 Task: Look for space in Robertsganj, India from 3rd August, 2023 to 17th August, 2023 for 3 adults, 1 child in price range Rs.3000 to Rs.15000. Place can be entire place with 3 bedrooms having 4 beds and 2 bathrooms. Property type can be house, flat, guest house. Amenities needed are: wifi. Booking option can be shelf check-in. Required host language is English.
Action: Mouse moved to (447, 63)
Screenshot: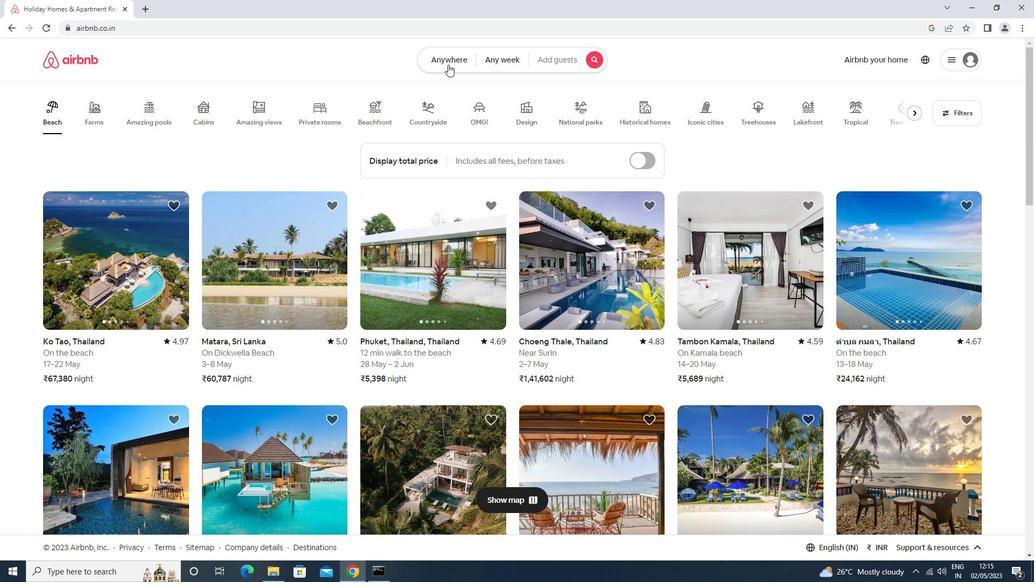 
Action: Mouse pressed left at (447, 63)
Screenshot: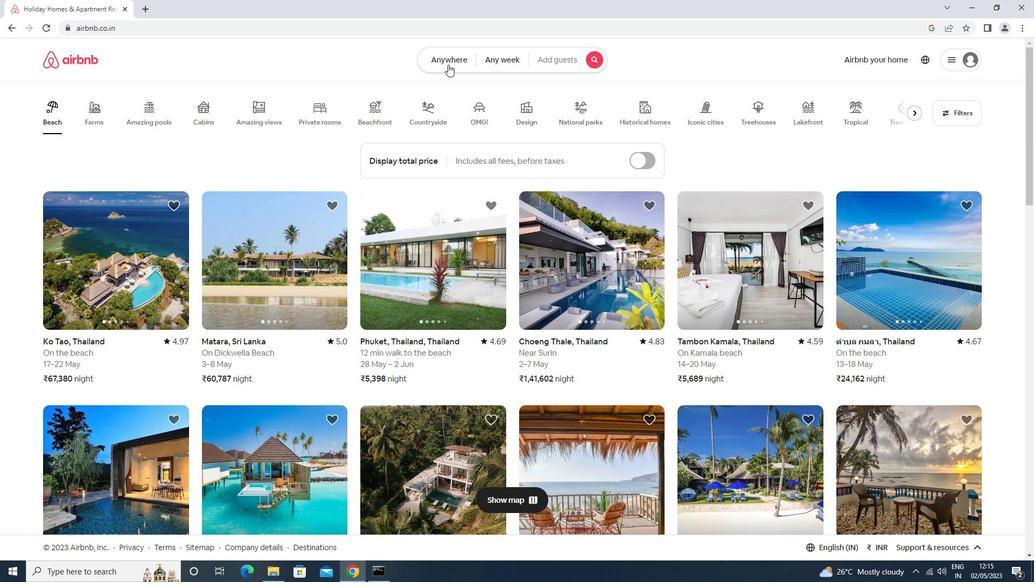 
Action: Mouse moved to (412, 100)
Screenshot: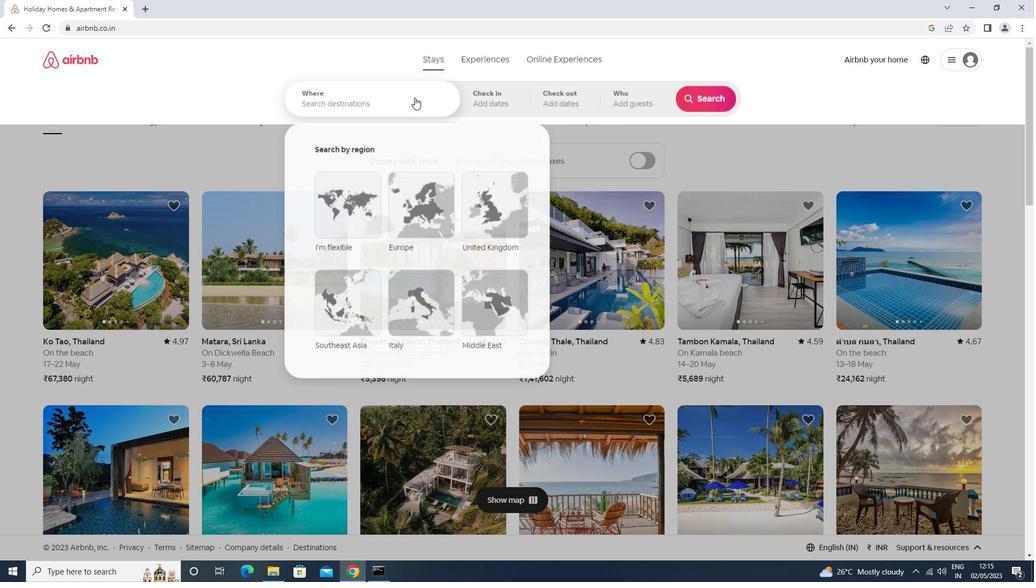 
Action: Mouse pressed left at (412, 100)
Screenshot: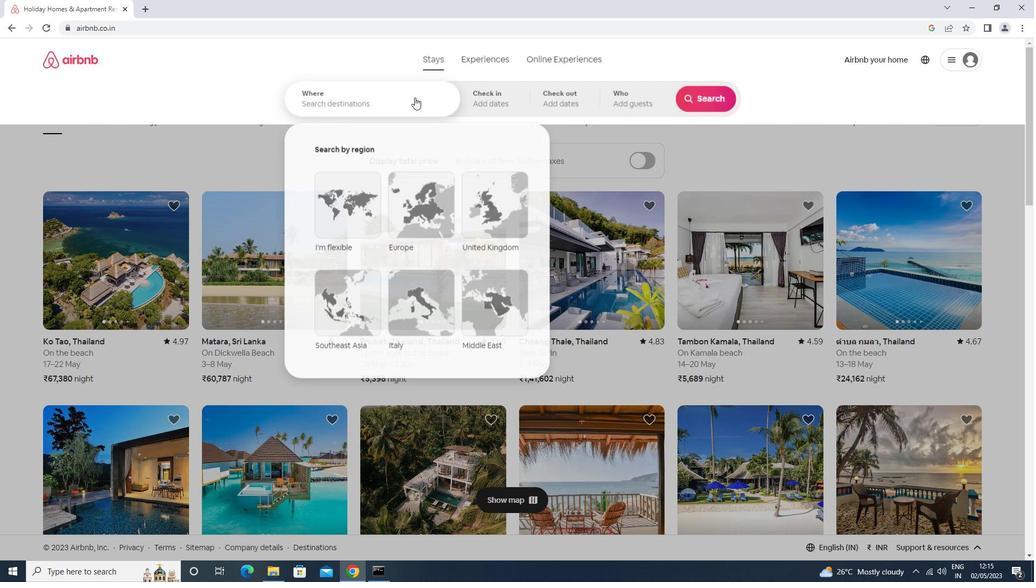 
Action: Key pressed r<Key.caps_lock>obertsganj<Key.enter>
Screenshot: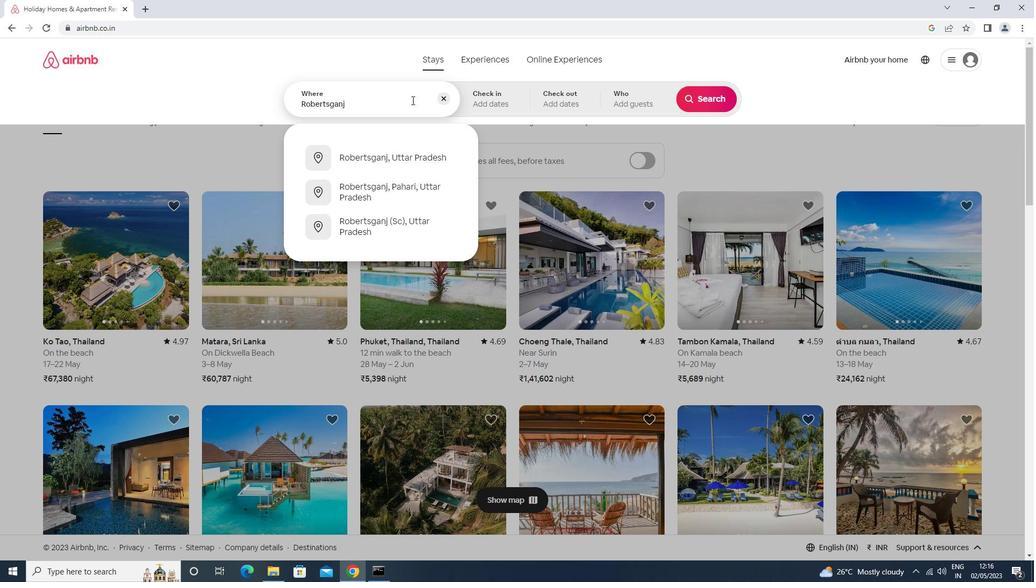 
Action: Mouse moved to (697, 186)
Screenshot: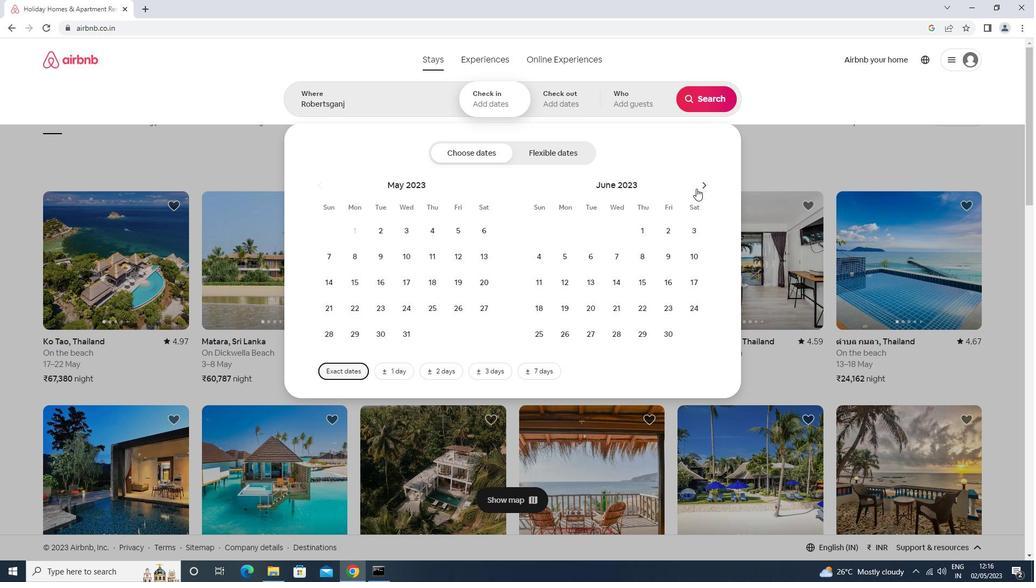 
Action: Mouse pressed left at (697, 186)
Screenshot: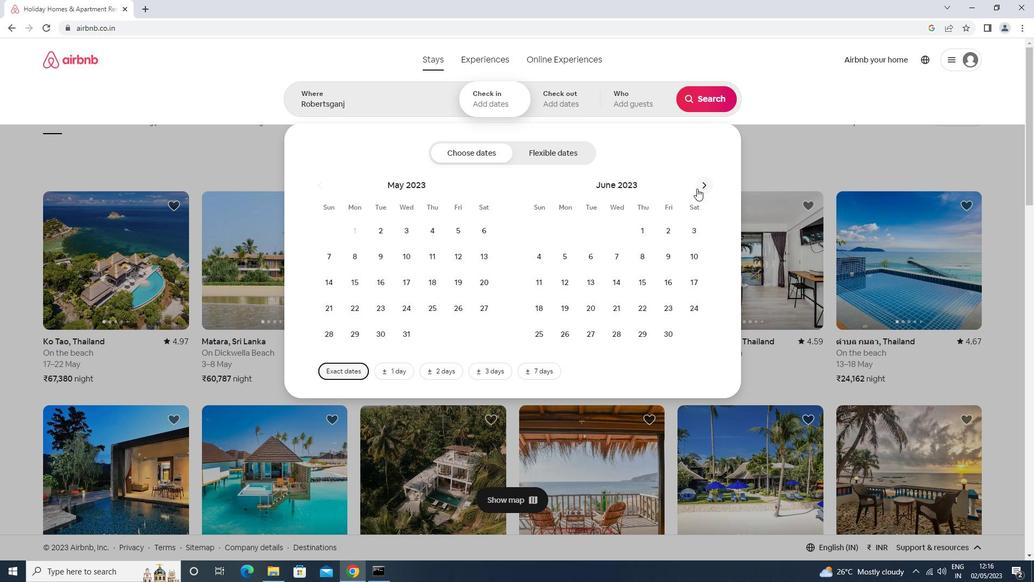 
Action: Mouse moved to (698, 186)
Screenshot: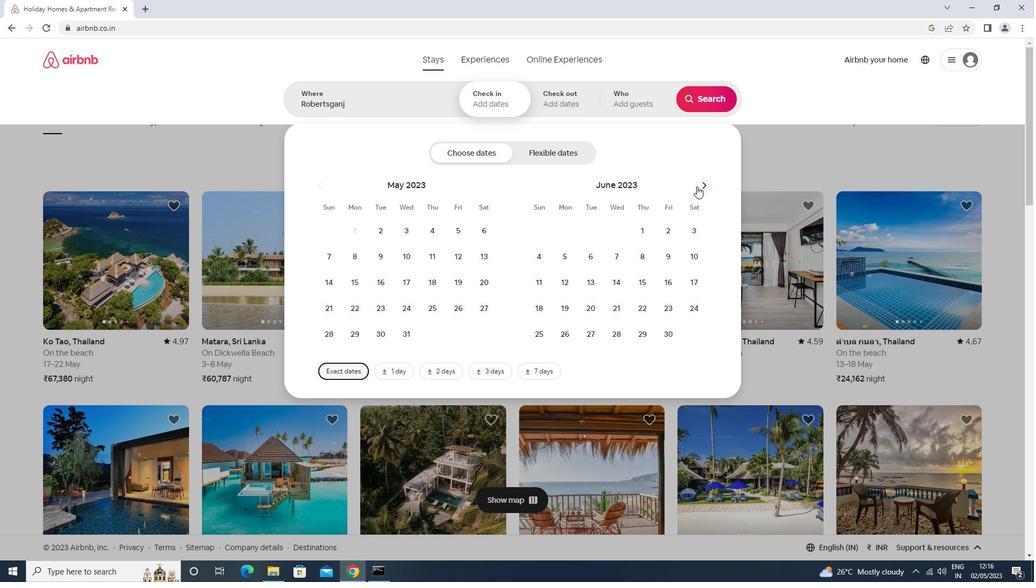 
Action: Mouse pressed left at (698, 186)
Screenshot: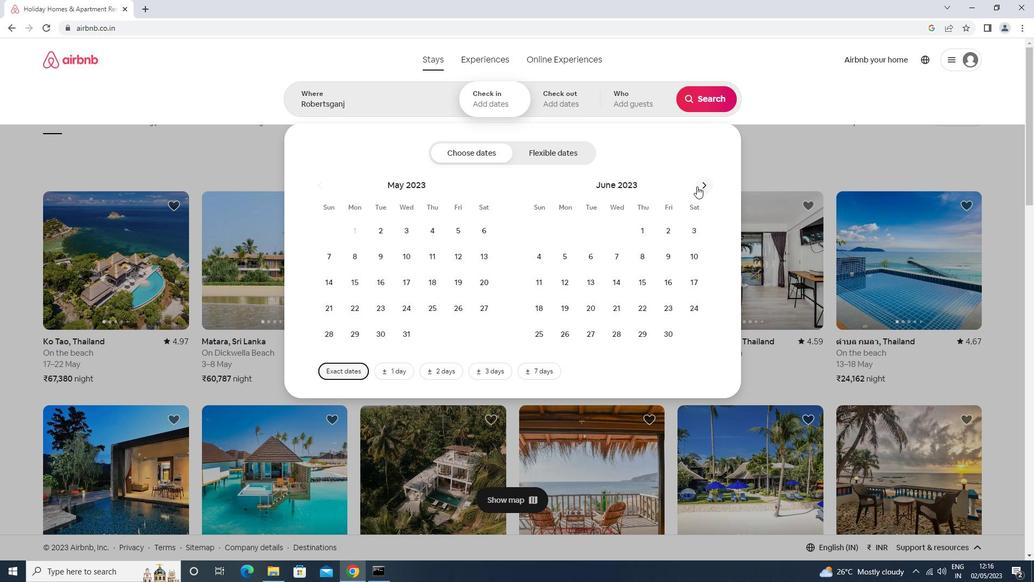 
Action: Mouse moved to (645, 224)
Screenshot: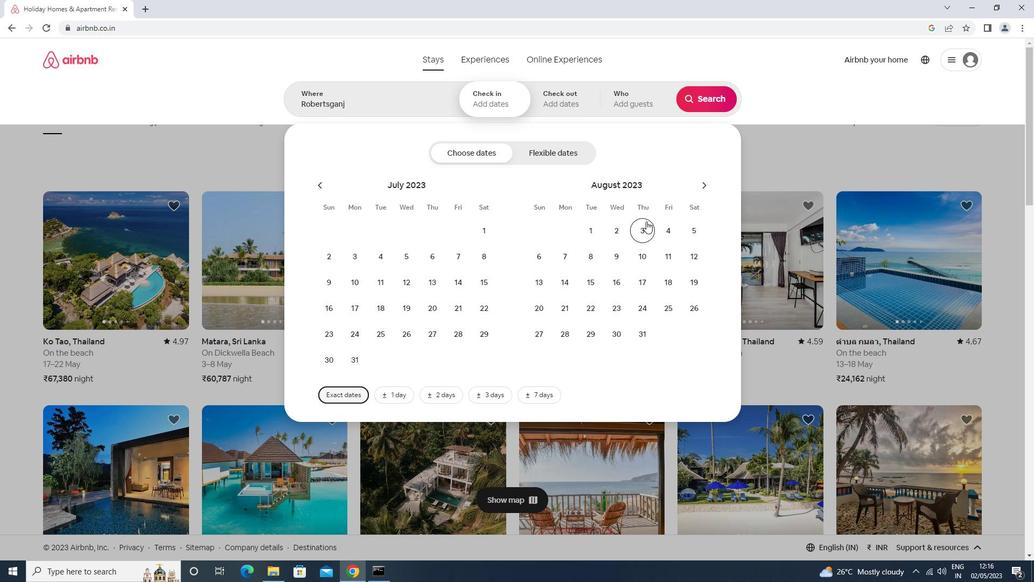 
Action: Mouse pressed left at (645, 224)
Screenshot: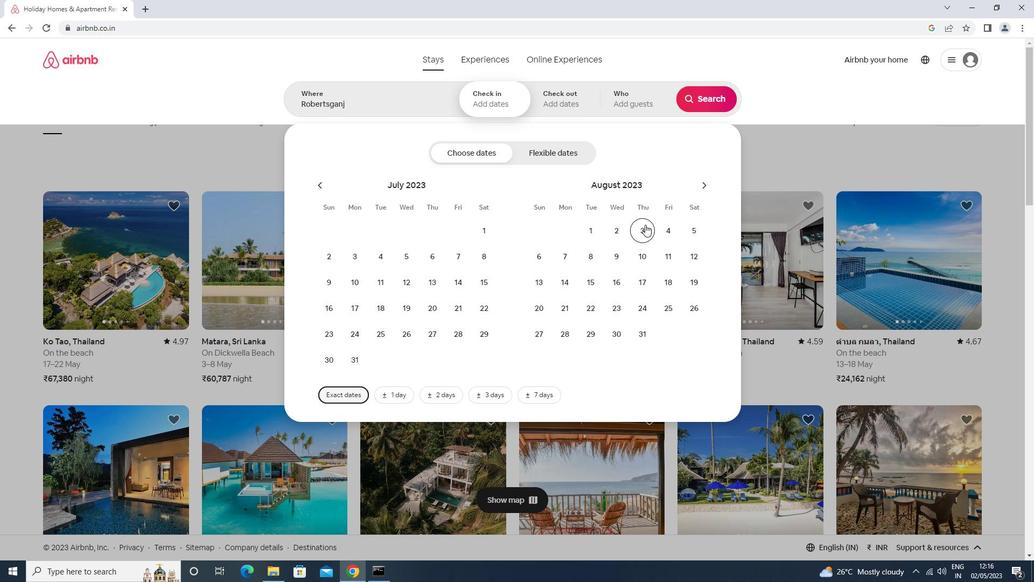 
Action: Mouse moved to (640, 278)
Screenshot: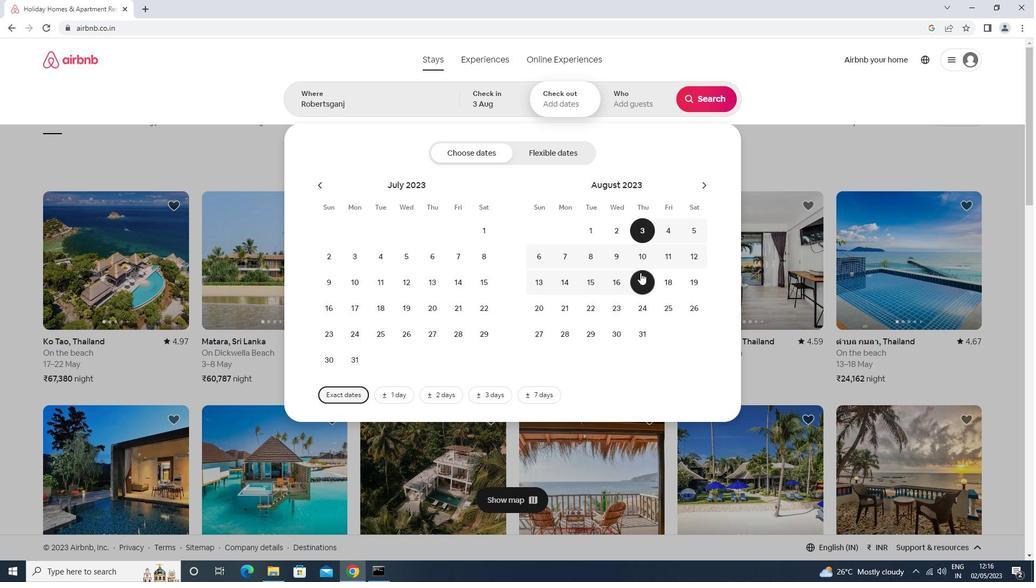 
Action: Mouse pressed left at (640, 278)
Screenshot: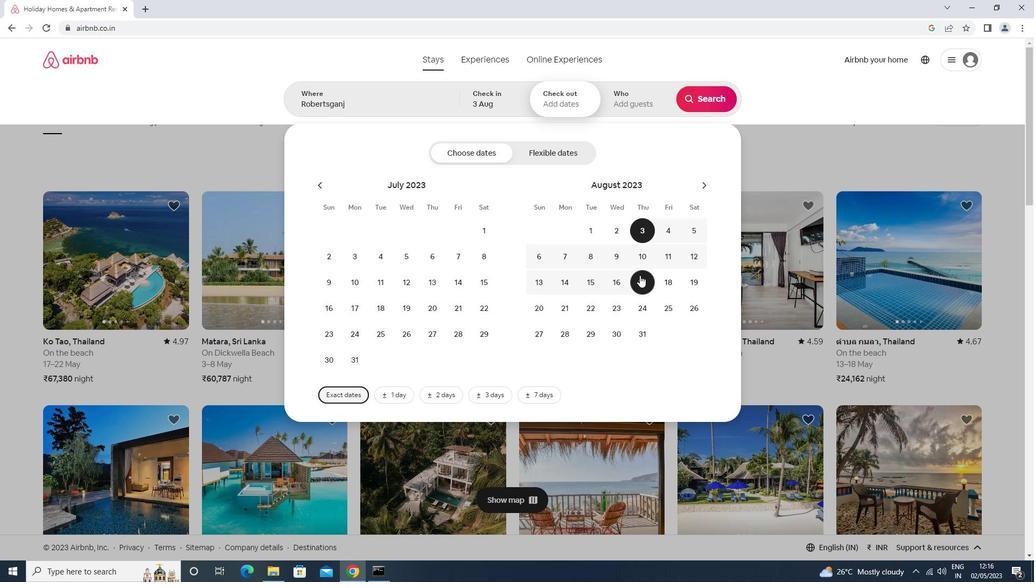 
Action: Mouse moved to (619, 104)
Screenshot: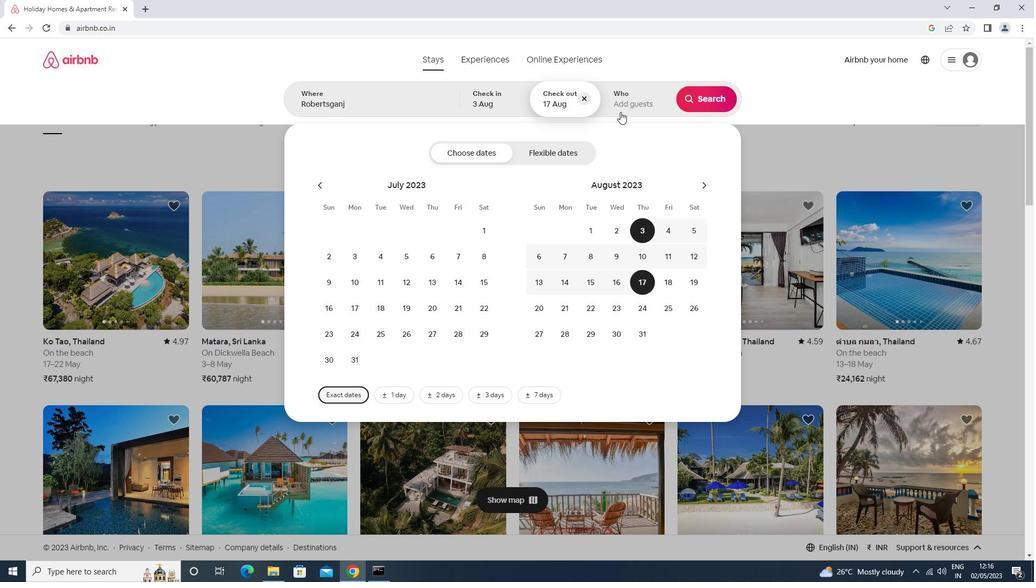 
Action: Mouse pressed left at (619, 104)
Screenshot: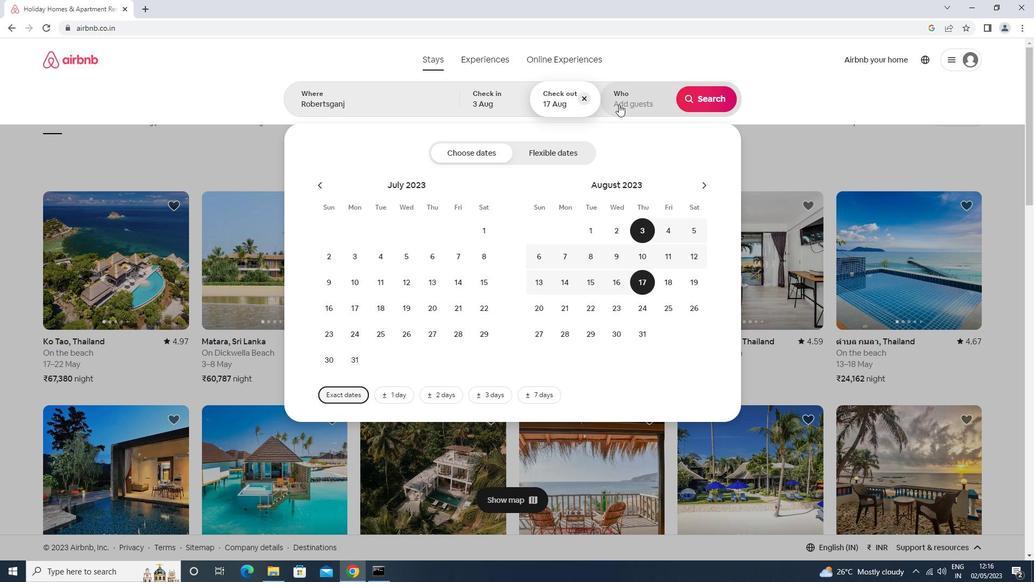 
Action: Mouse moved to (714, 160)
Screenshot: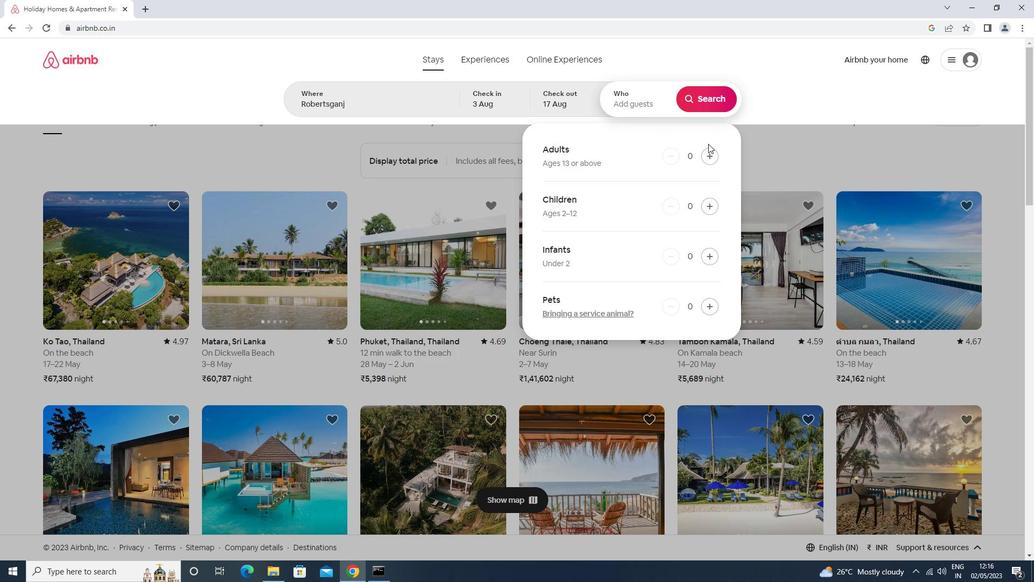 
Action: Mouse pressed left at (714, 160)
Screenshot: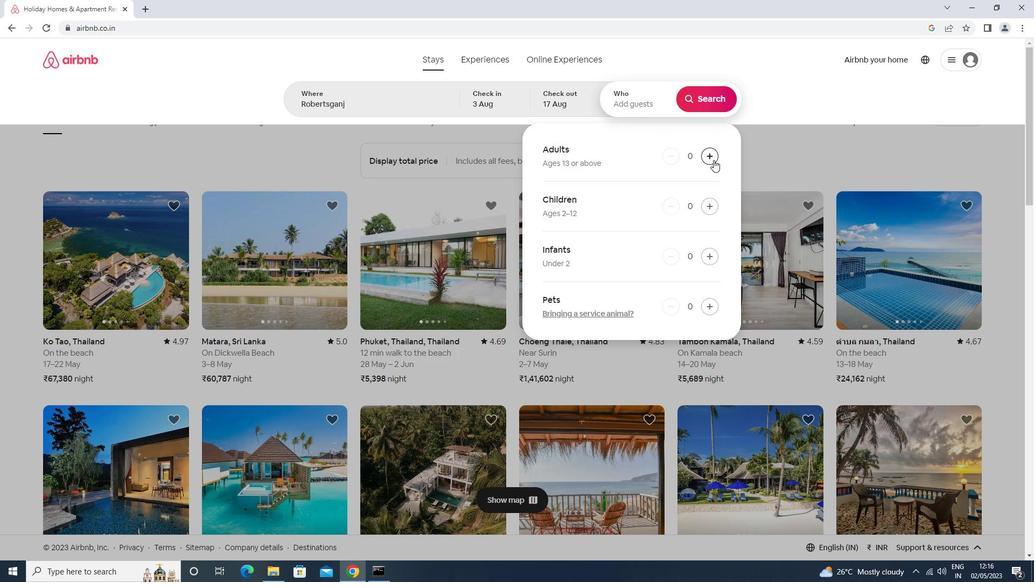 
Action: Mouse pressed left at (714, 160)
Screenshot: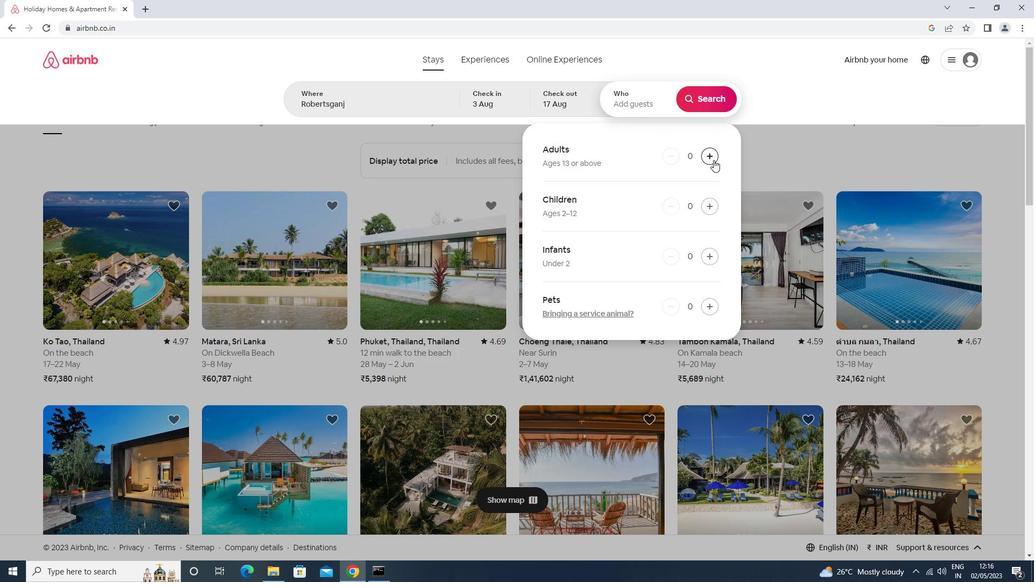 
Action: Mouse pressed left at (714, 160)
Screenshot: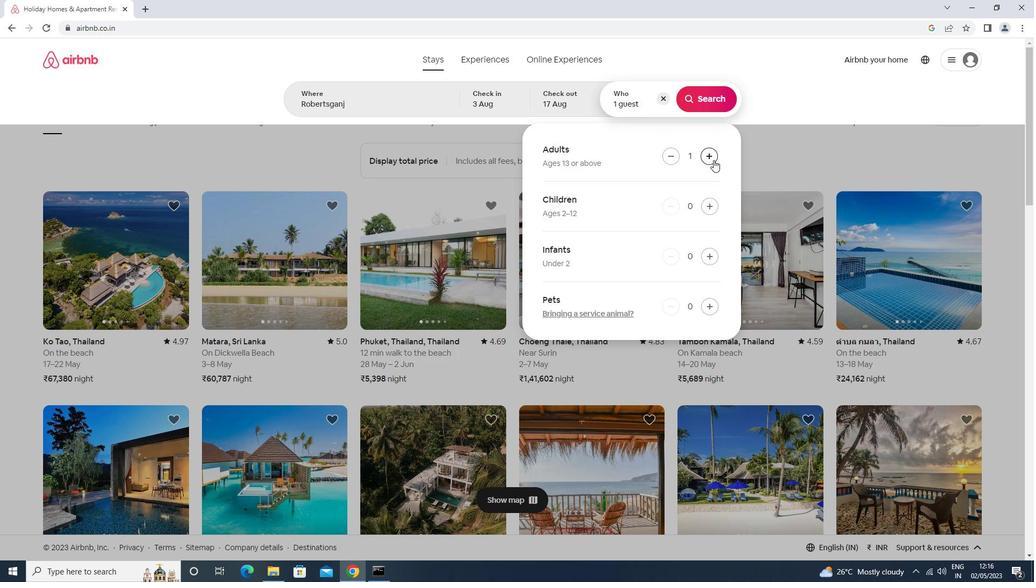 
Action: Mouse moved to (711, 204)
Screenshot: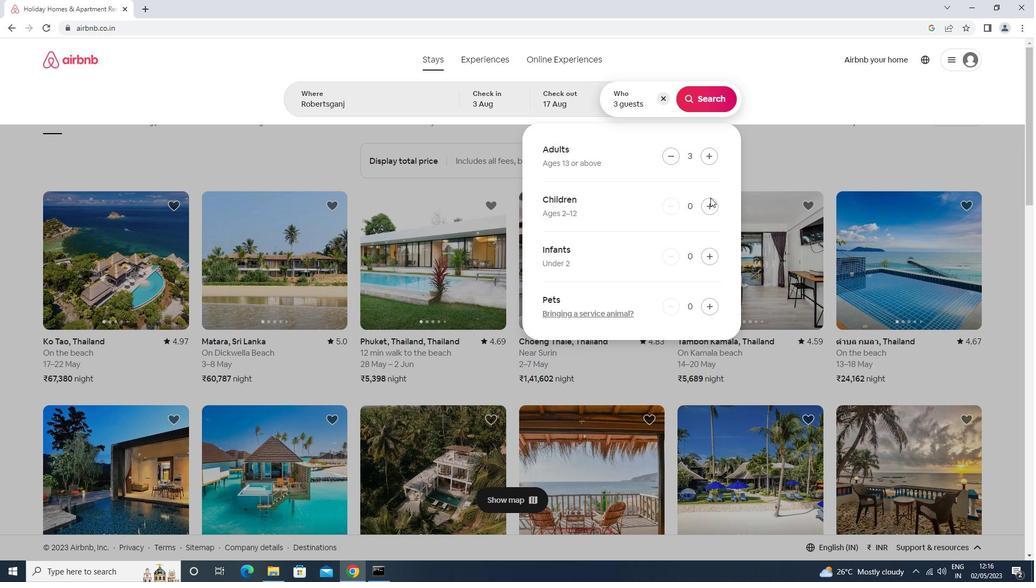 
Action: Mouse pressed left at (711, 204)
Screenshot: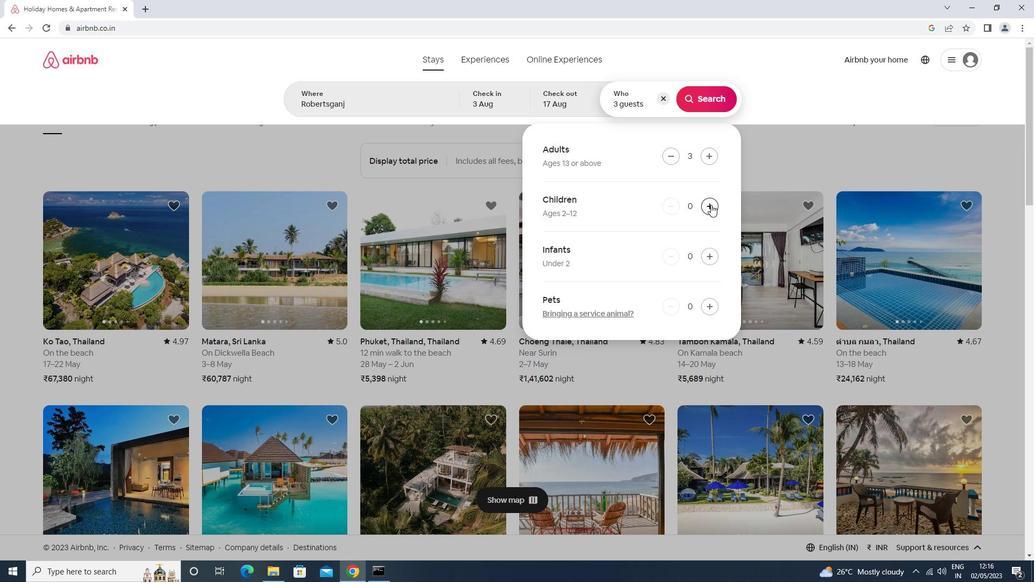 
Action: Mouse moved to (700, 99)
Screenshot: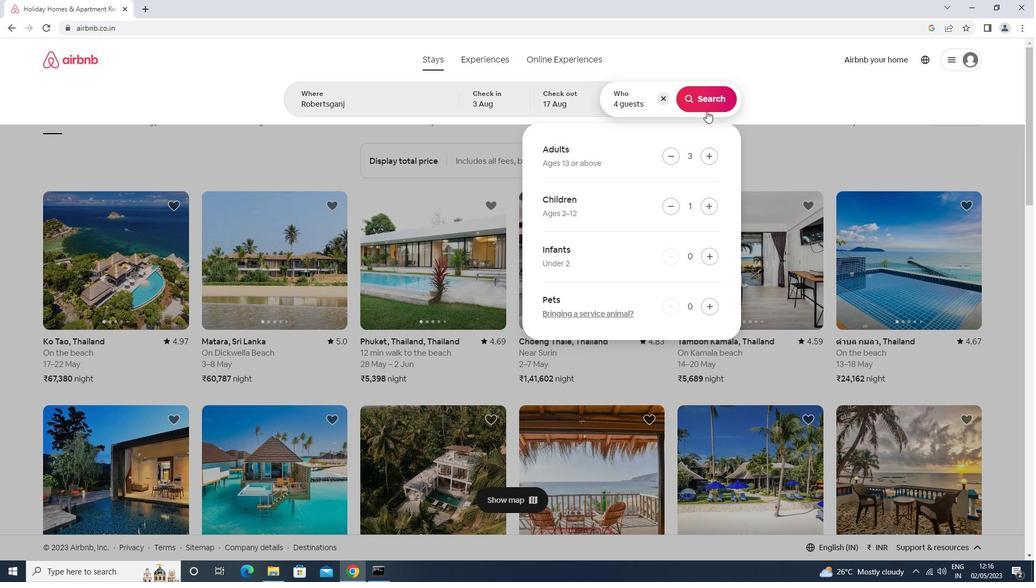 
Action: Mouse pressed left at (700, 99)
Screenshot: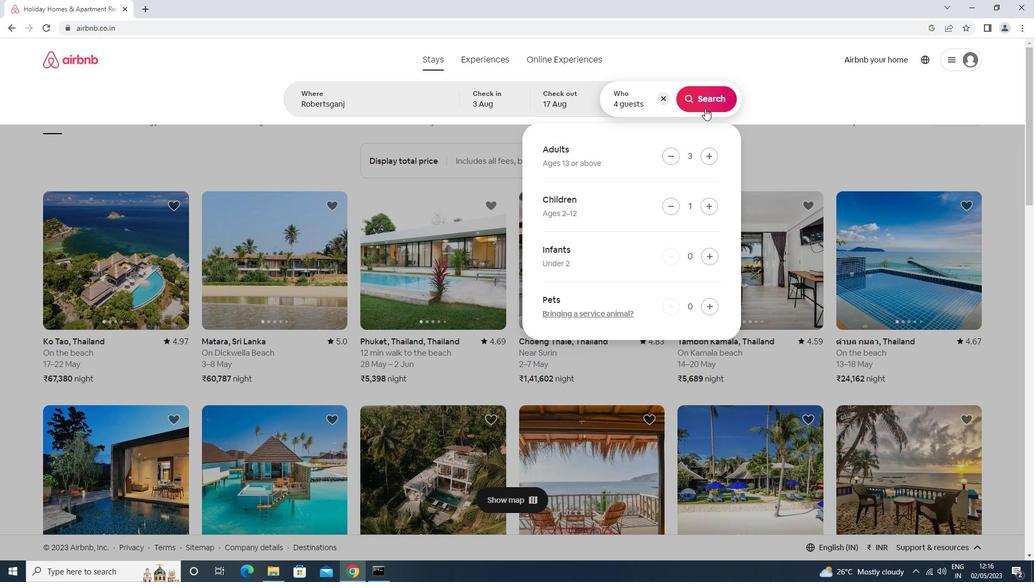 
Action: Mouse moved to (981, 105)
Screenshot: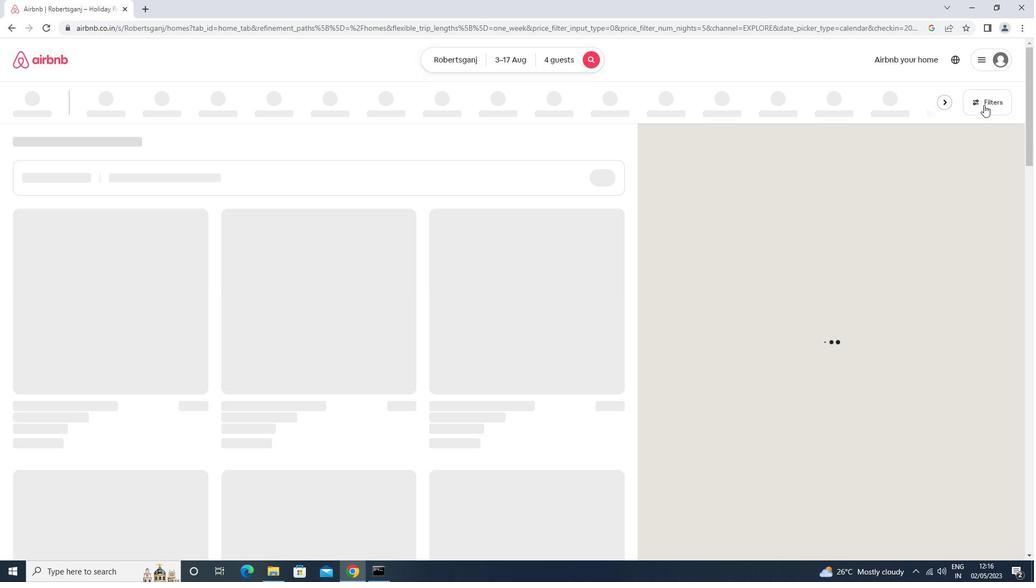 
Action: Mouse pressed left at (981, 105)
Screenshot: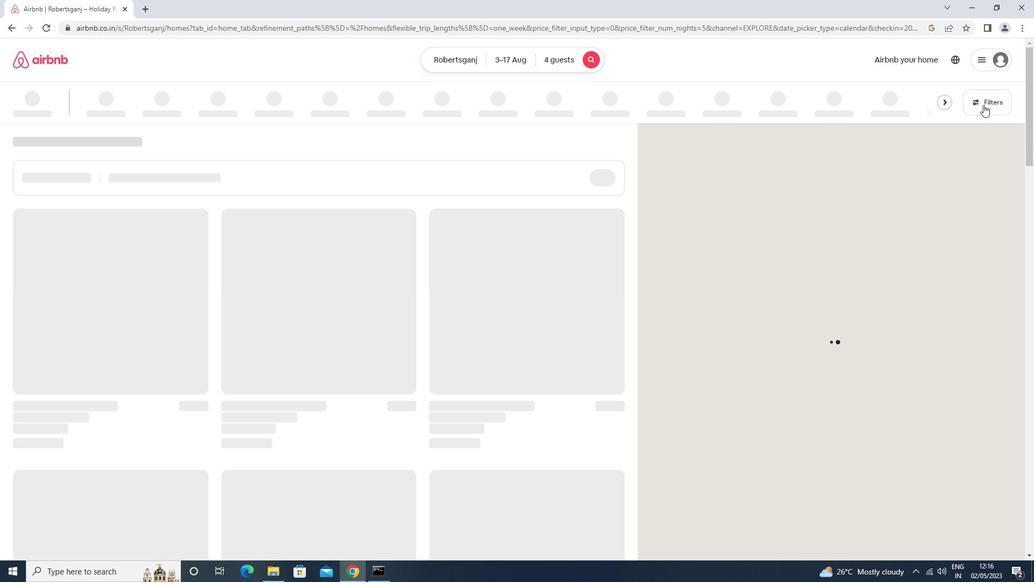 
Action: Mouse moved to (376, 231)
Screenshot: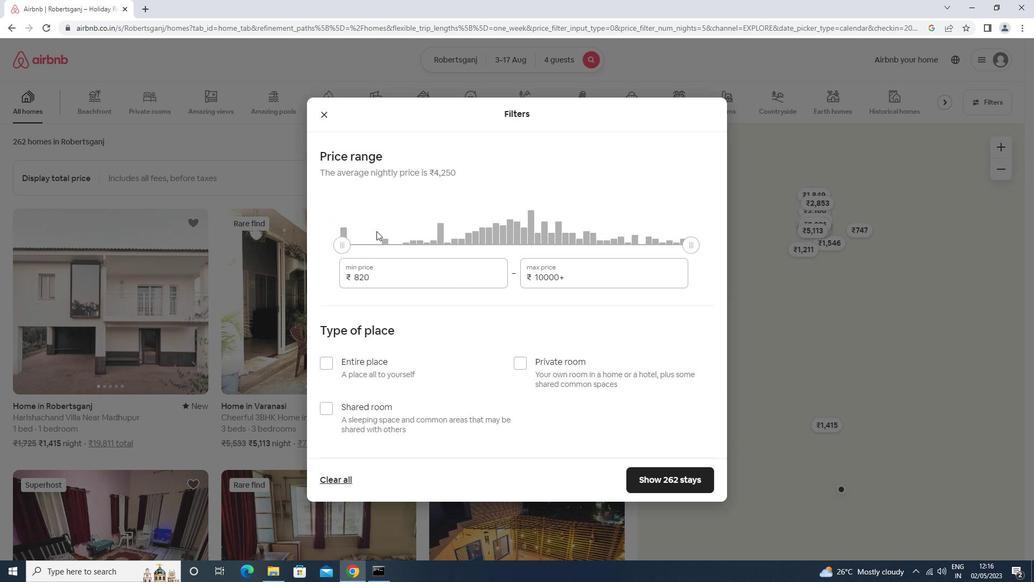 
Action: Mouse pressed left at (376, 231)
Screenshot: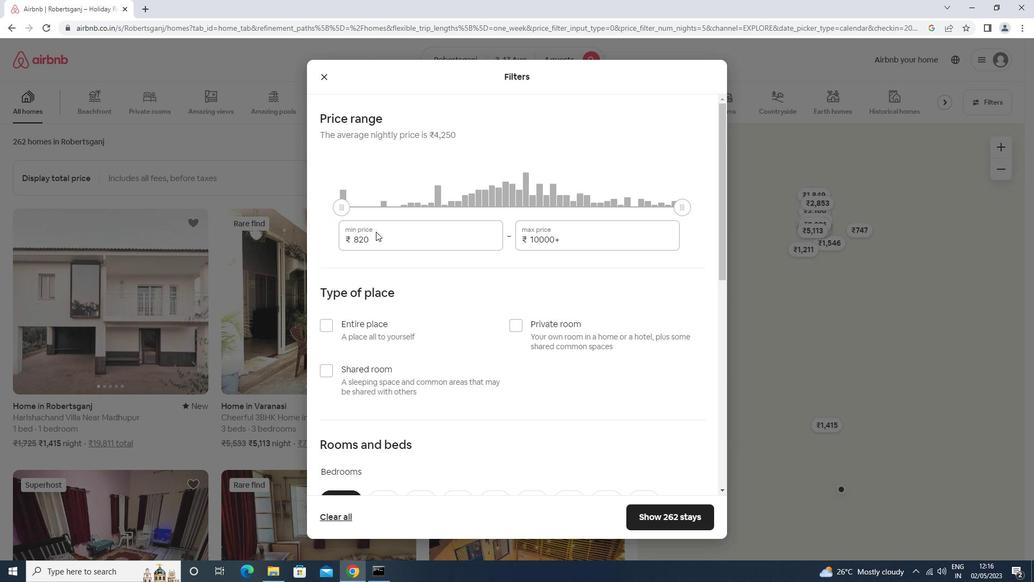 
Action: Key pressed <Key.backspace><Key.backspace><Key.backspace><Key.backspace><Key.backspace><Key.backspace><Key.backspace><Key.backspace><Key.backspace><Key.backspace><Key.backspace><Key.backspace><Key.backspace><Key.backspace><Key.backspace><Key.backspace><Key.backspace><Key.backspace><Key.backspace><Key.backspace>3000<Key.tab>15000
Screenshot: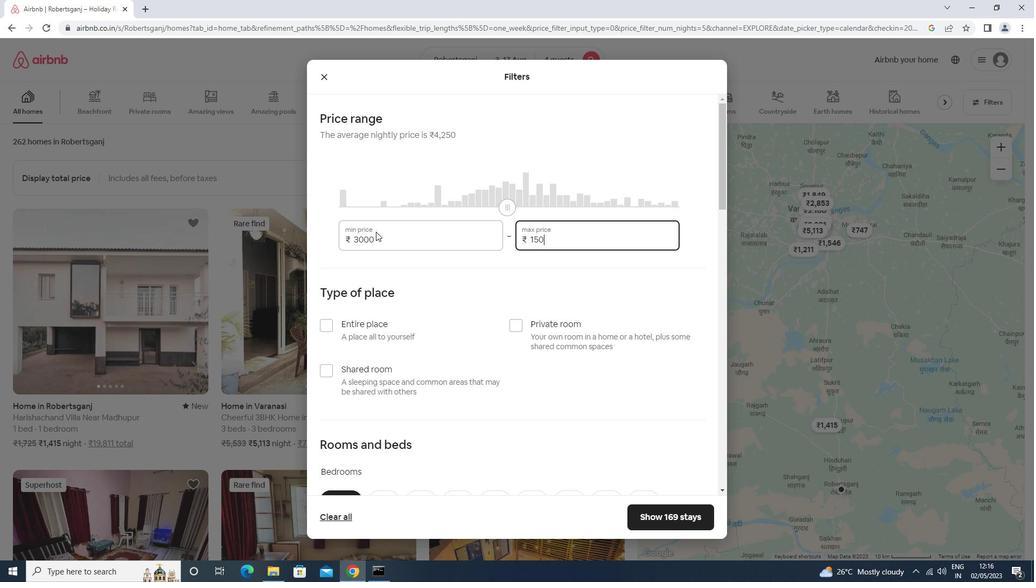 
Action: Mouse moved to (361, 240)
Screenshot: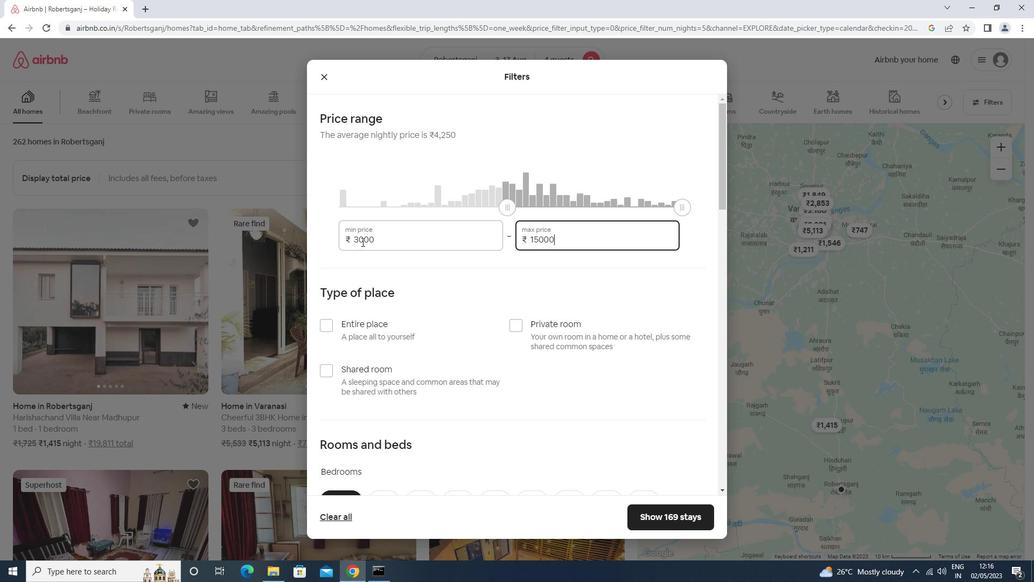 
Action: Mouse scrolled (361, 240) with delta (0, 0)
Screenshot: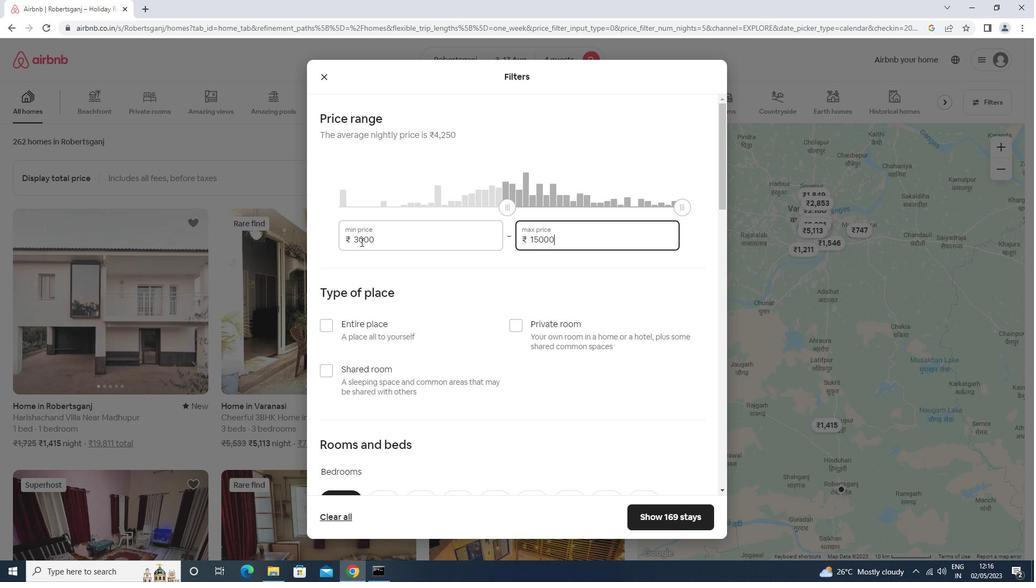 
Action: Mouse scrolled (361, 240) with delta (0, 0)
Screenshot: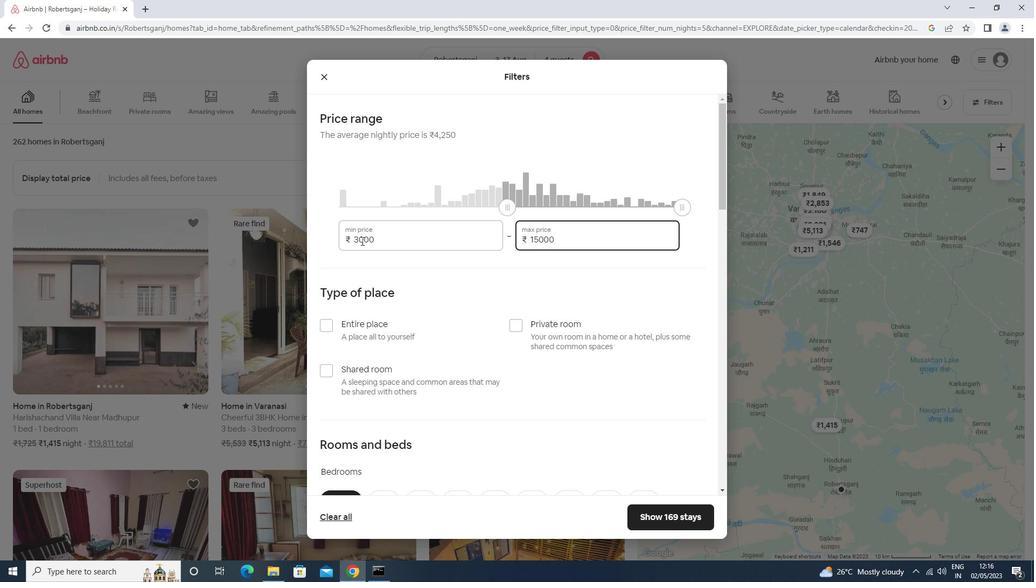 
Action: Mouse scrolled (361, 240) with delta (0, 0)
Screenshot: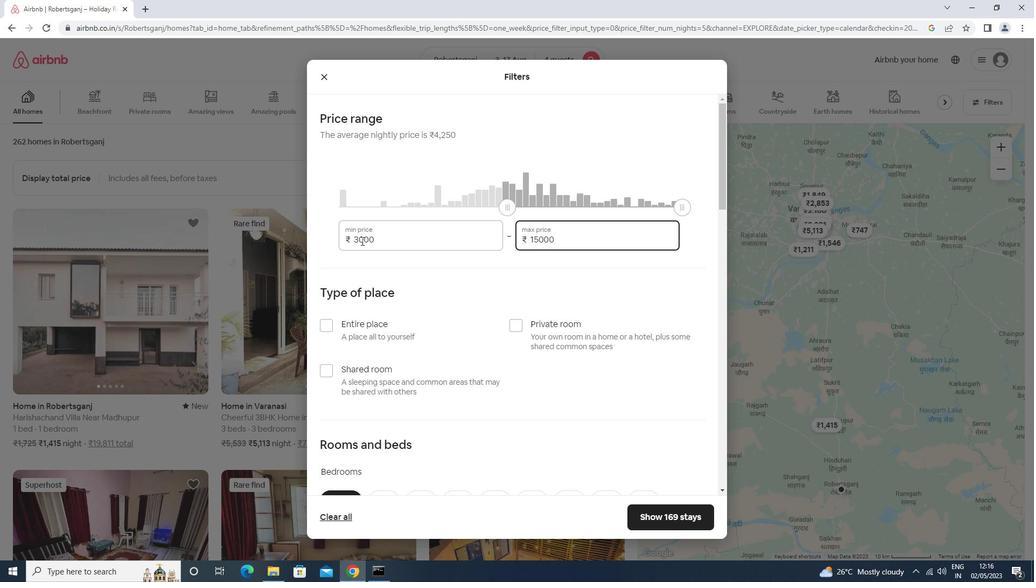 
Action: Mouse moved to (341, 166)
Screenshot: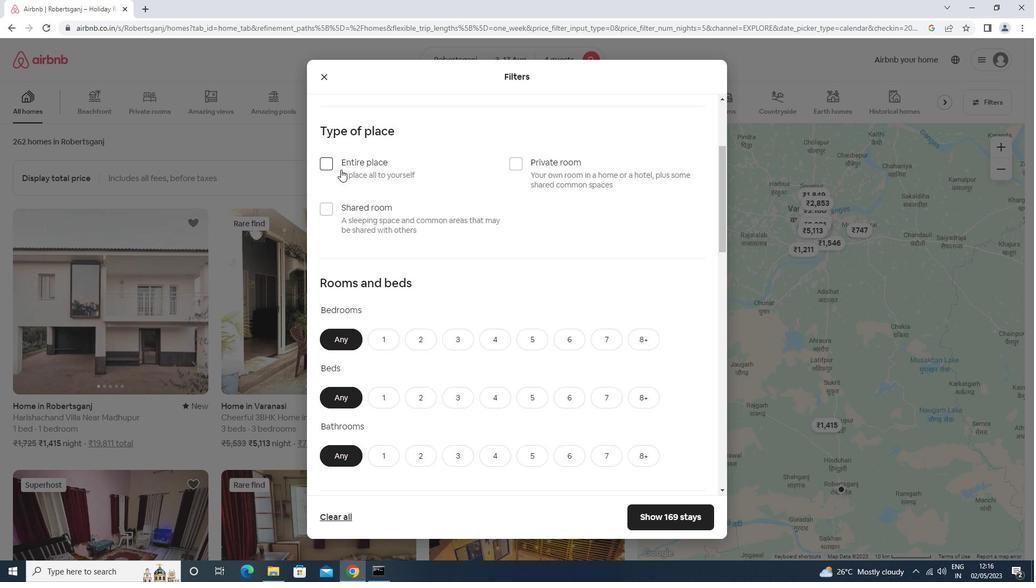 
Action: Mouse pressed left at (341, 166)
Screenshot: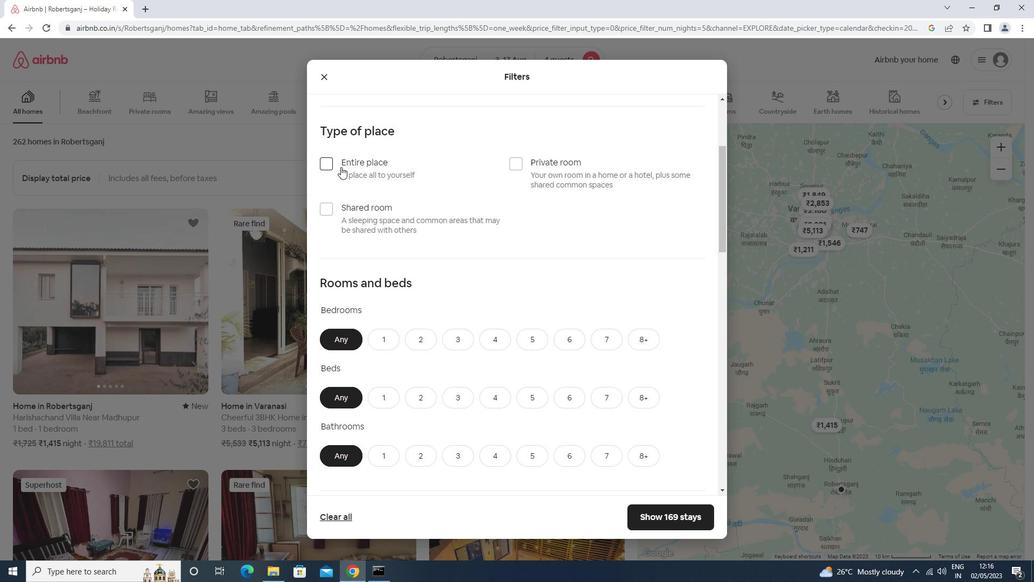 
Action: Mouse moved to (340, 166)
Screenshot: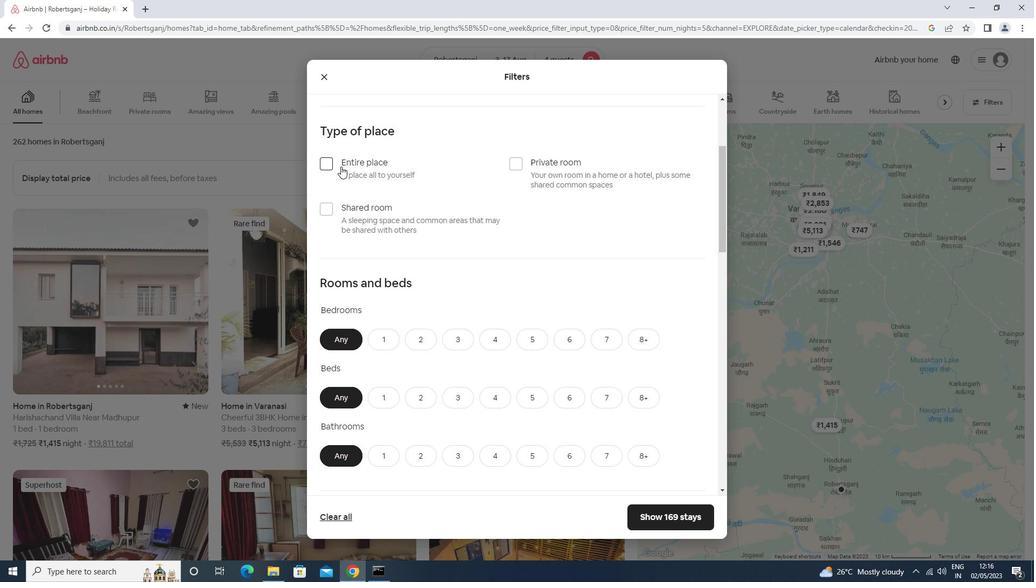 
Action: Mouse scrolled (340, 166) with delta (0, 0)
Screenshot: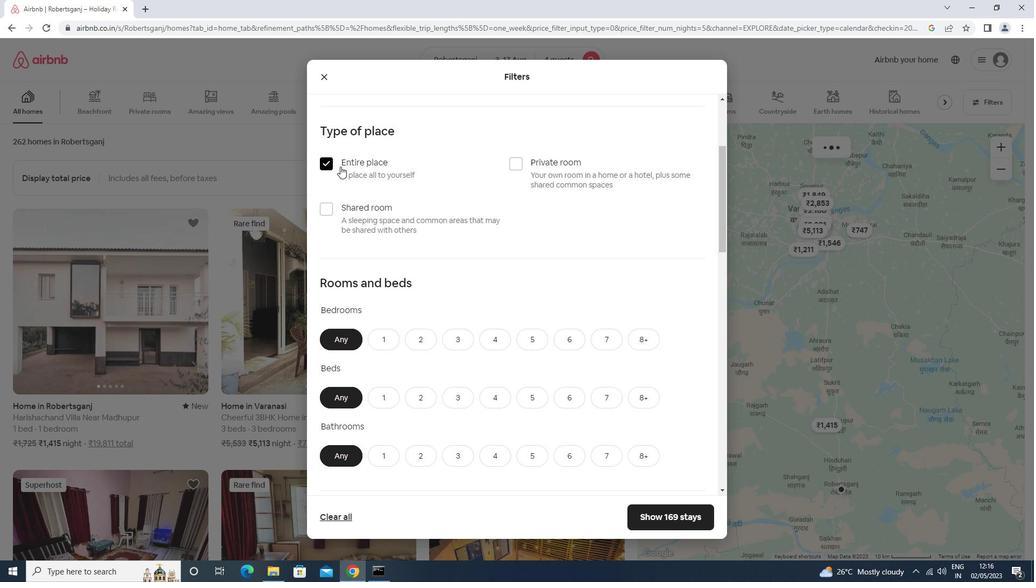 
Action: Mouse scrolled (340, 166) with delta (0, 0)
Screenshot: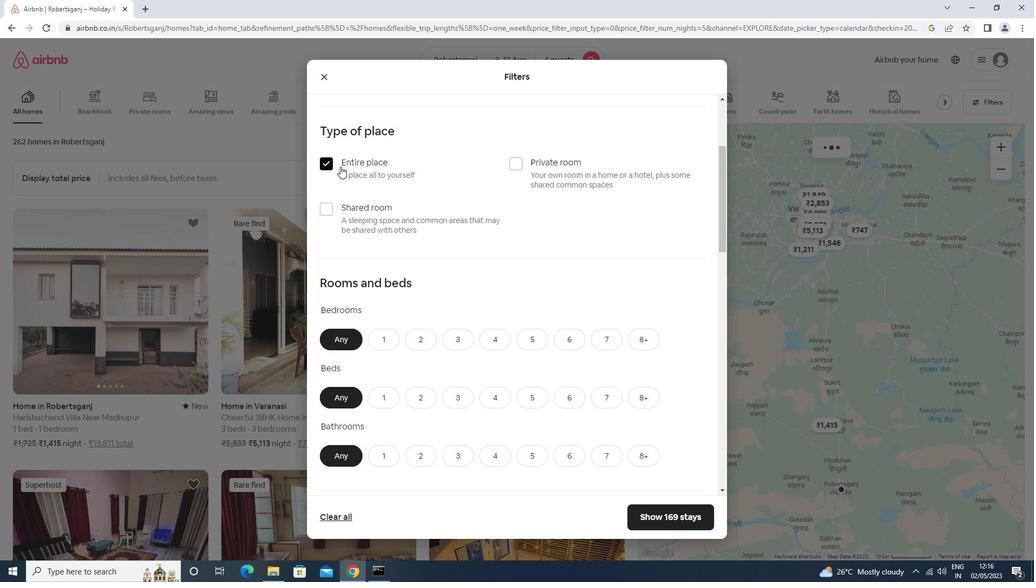 
Action: Mouse scrolled (340, 166) with delta (0, 0)
Screenshot: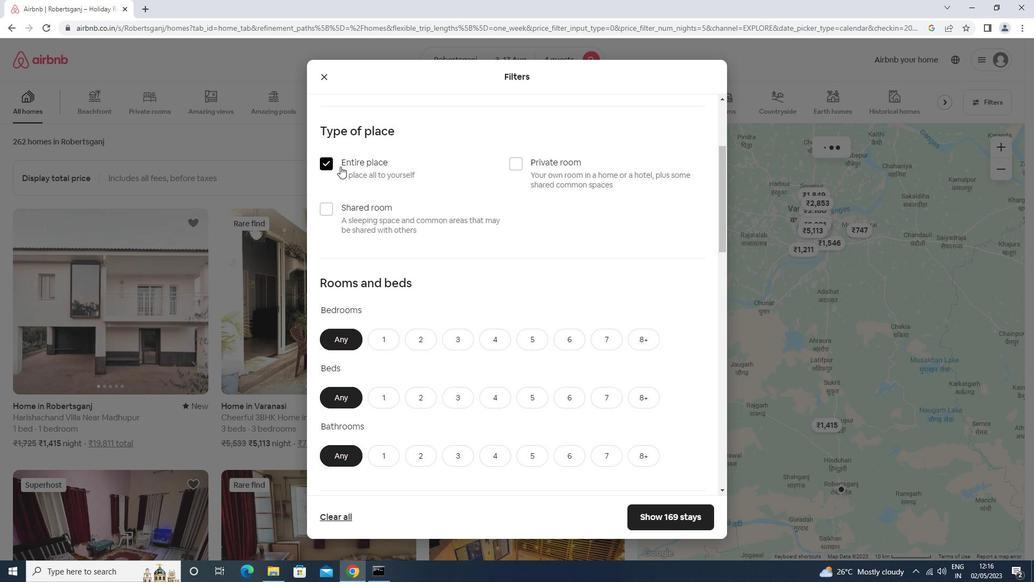 
Action: Mouse scrolled (340, 166) with delta (0, 0)
Screenshot: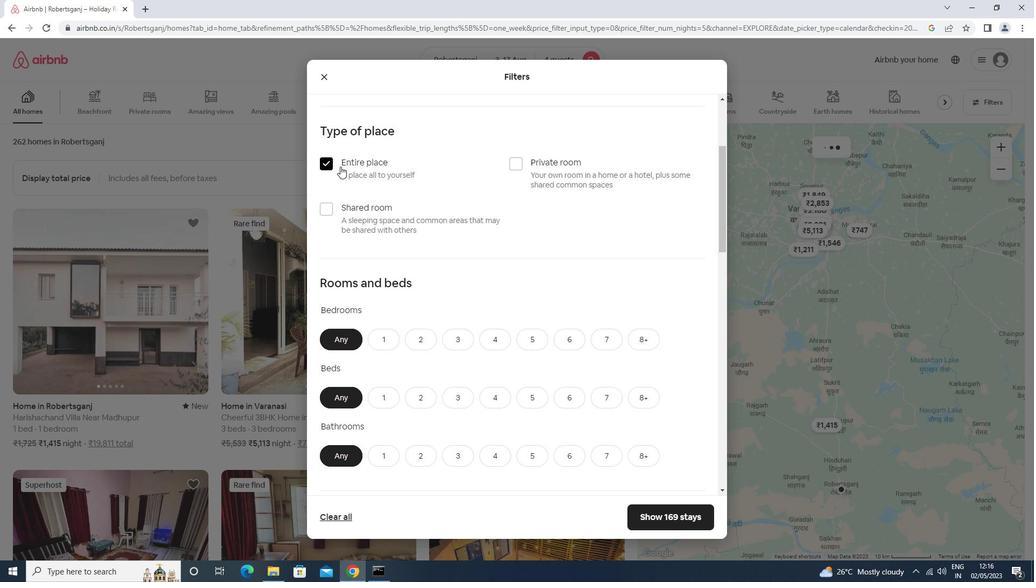 
Action: Mouse moved to (452, 122)
Screenshot: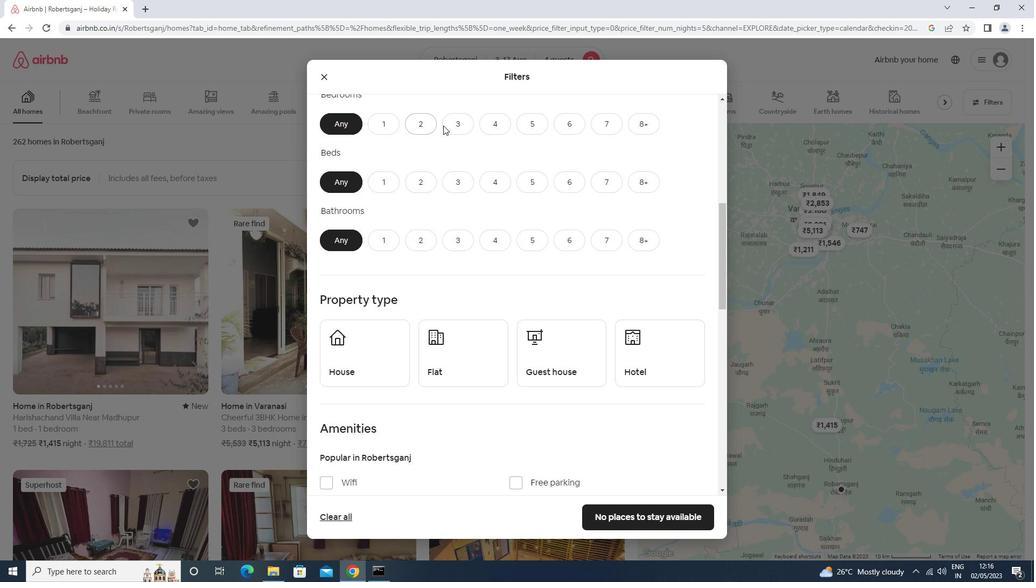 
Action: Mouse pressed left at (452, 122)
Screenshot: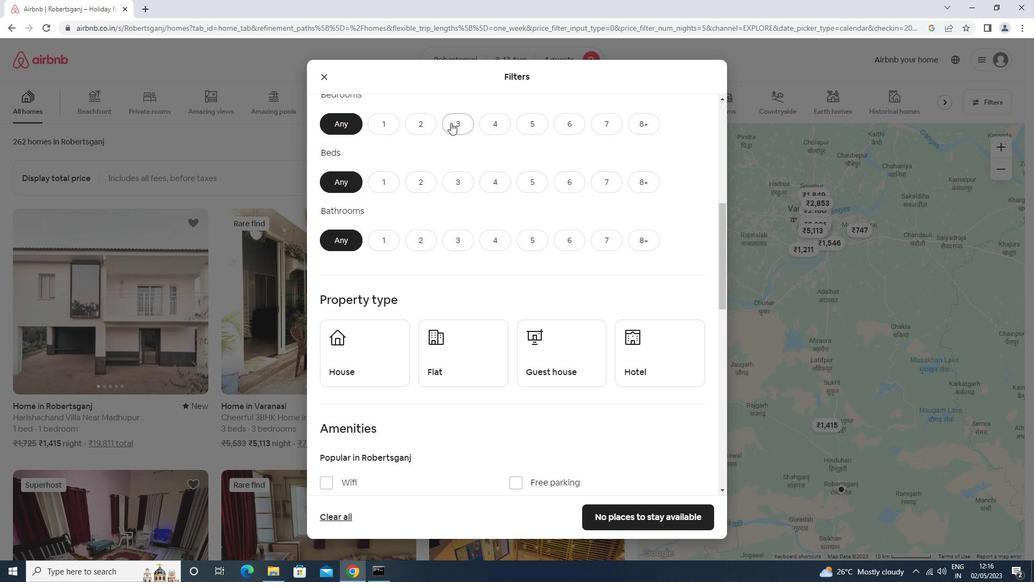 
Action: Mouse moved to (498, 184)
Screenshot: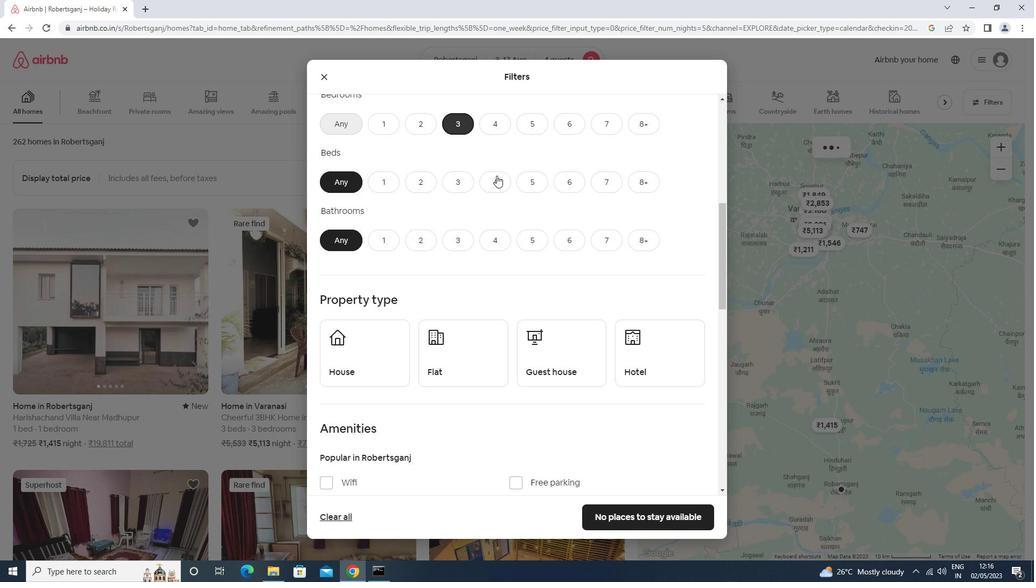 
Action: Mouse pressed left at (498, 184)
Screenshot: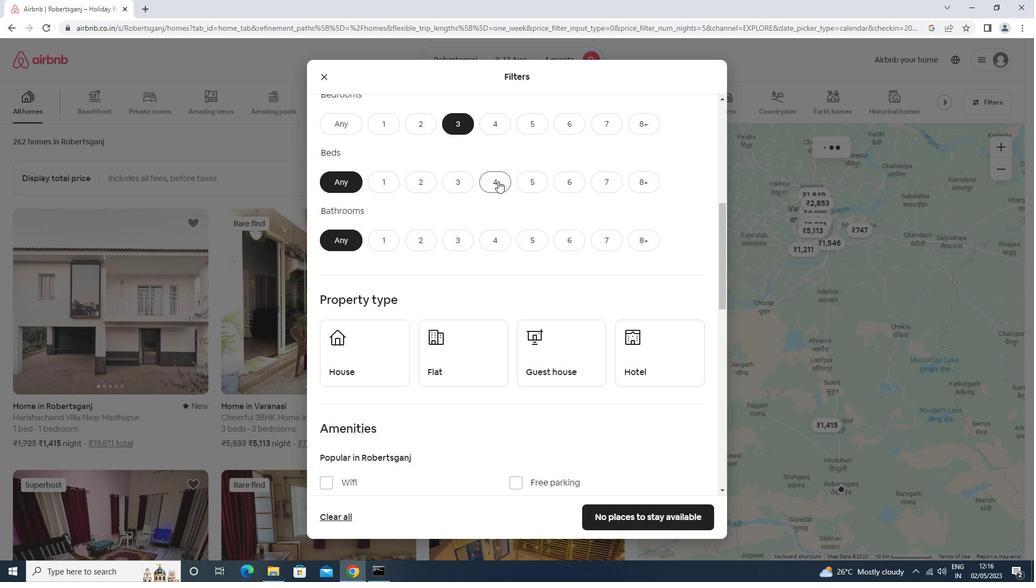
Action: Mouse moved to (423, 239)
Screenshot: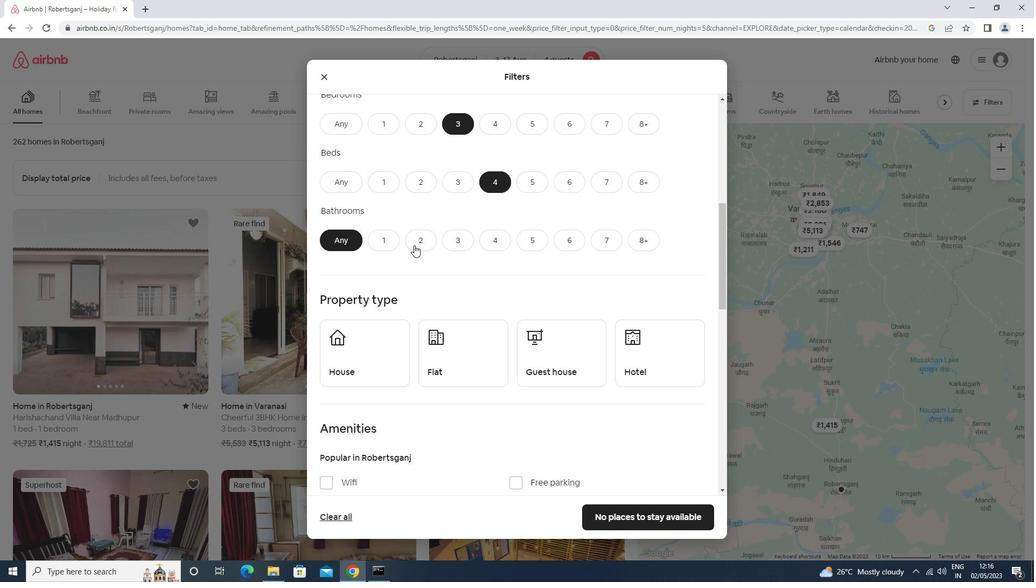 
Action: Mouse pressed left at (423, 239)
Screenshot: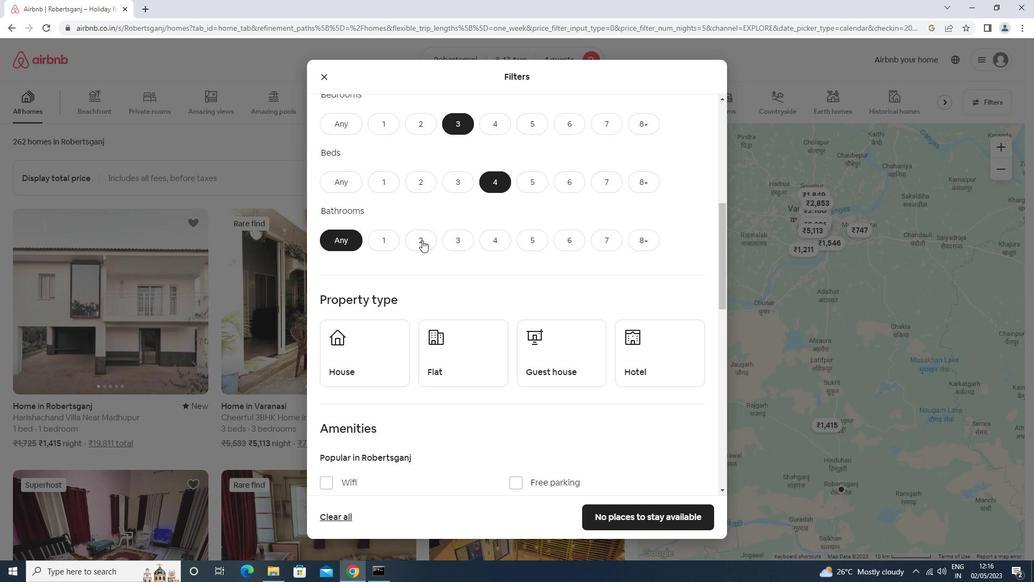 
Action: Mouse moved to (371, 362)
Screenshot: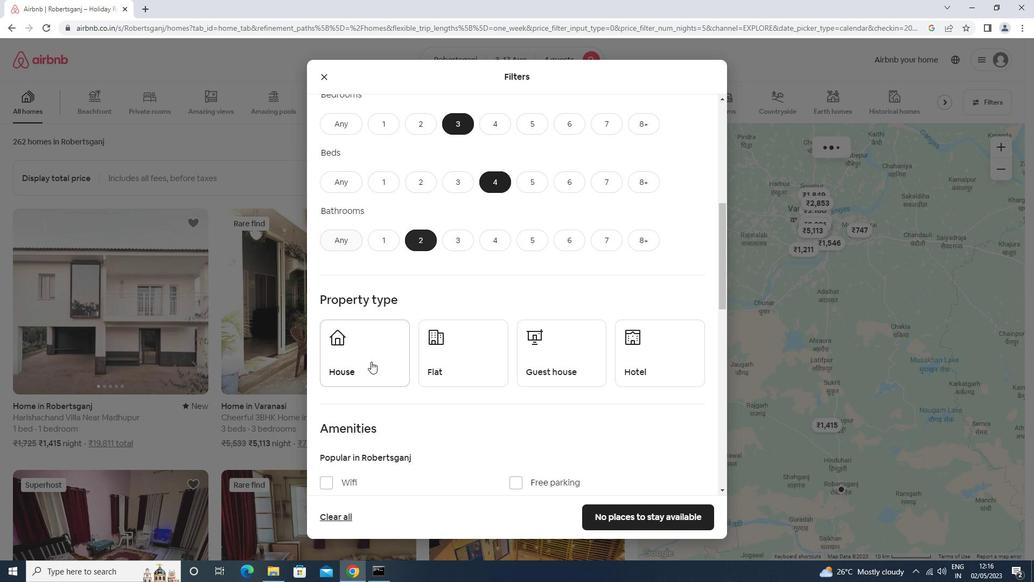 
Action: Mouse pressed left at (371, 362)
Screenshot: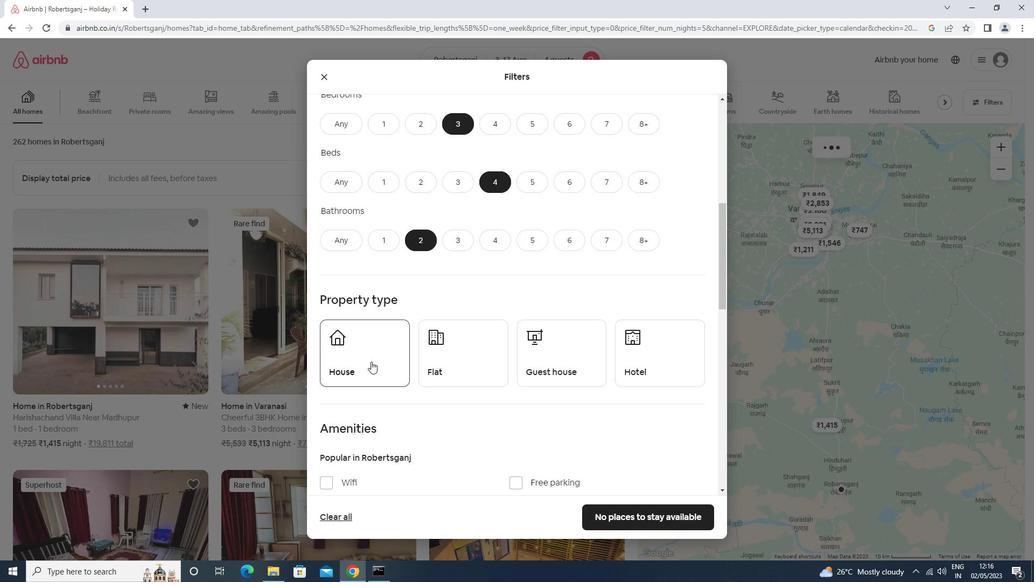 
Action: Mouse moved to (437, 369)
Screenshot: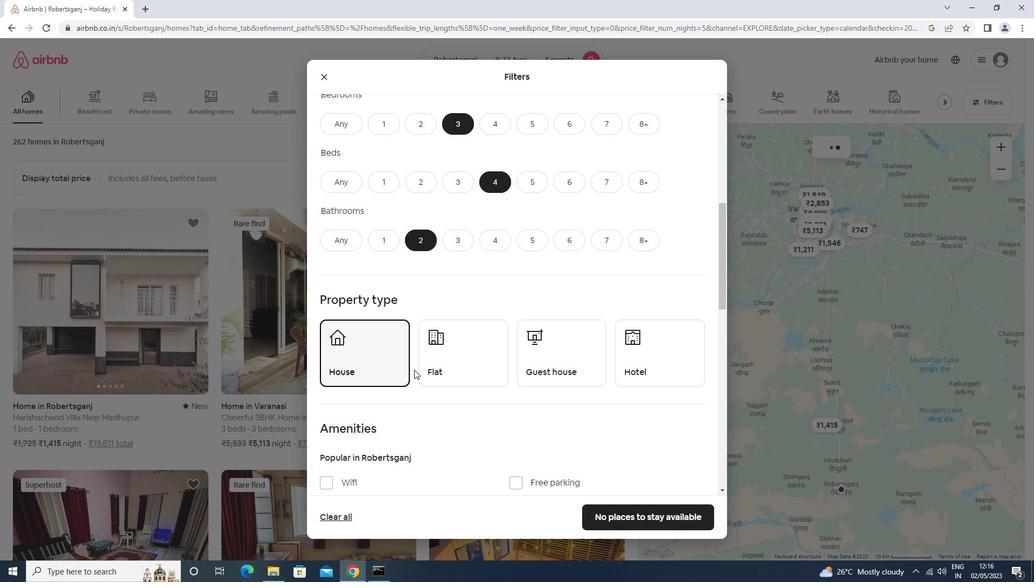 
Action: Mouse pressed left at (437, 369)
Screenshot: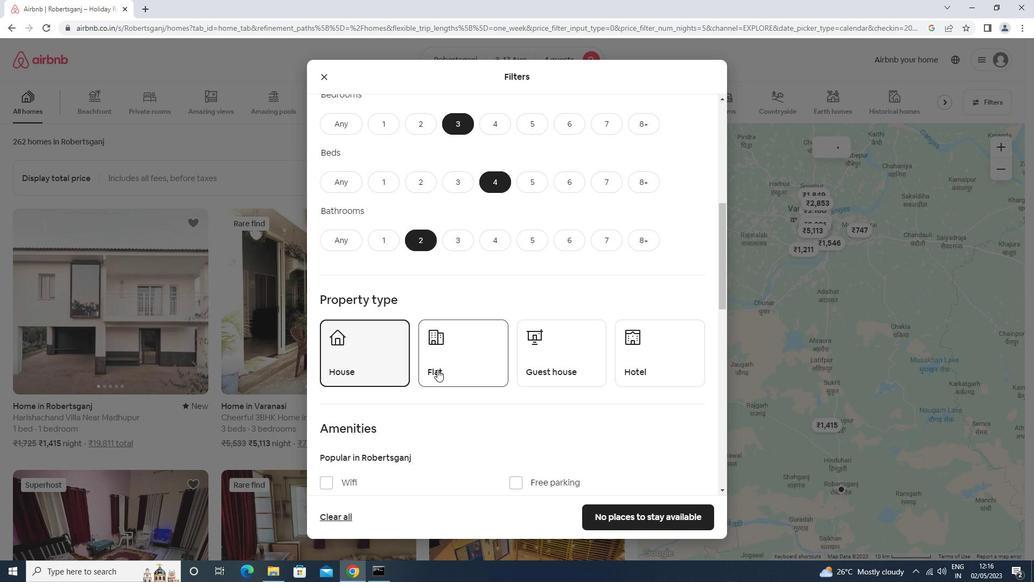 
Action: Mouse moved to (534, 362)
Screenshot: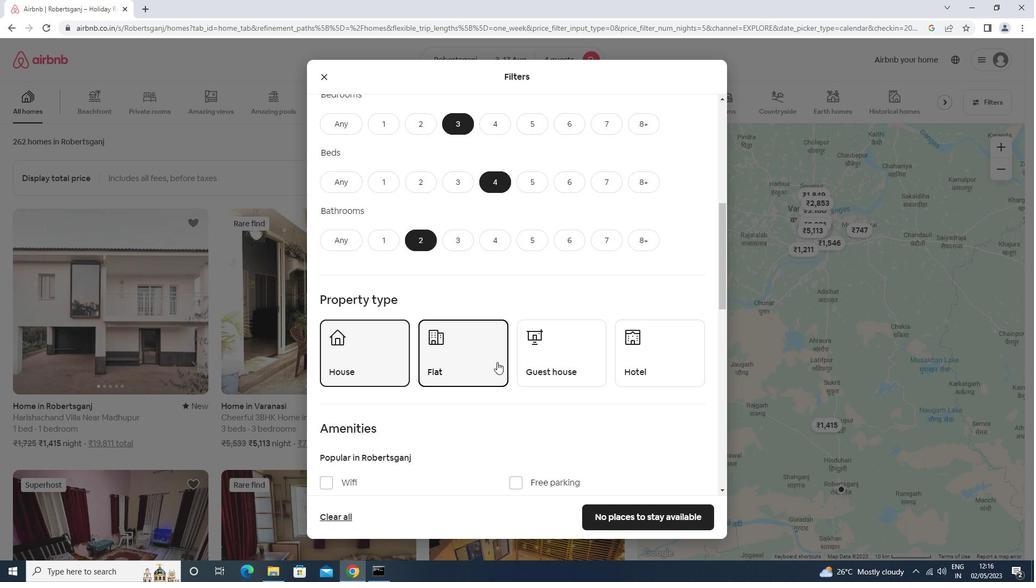 
Action: Mouse pressed left at (534, 362)
Screenshot: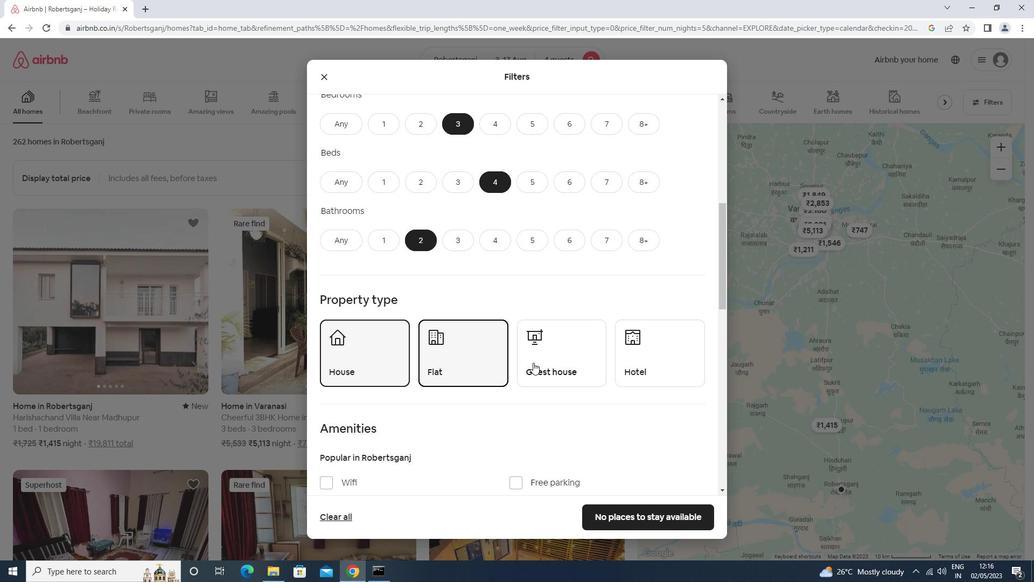
Action: Mouse moved to (534, 364)
Screenshot: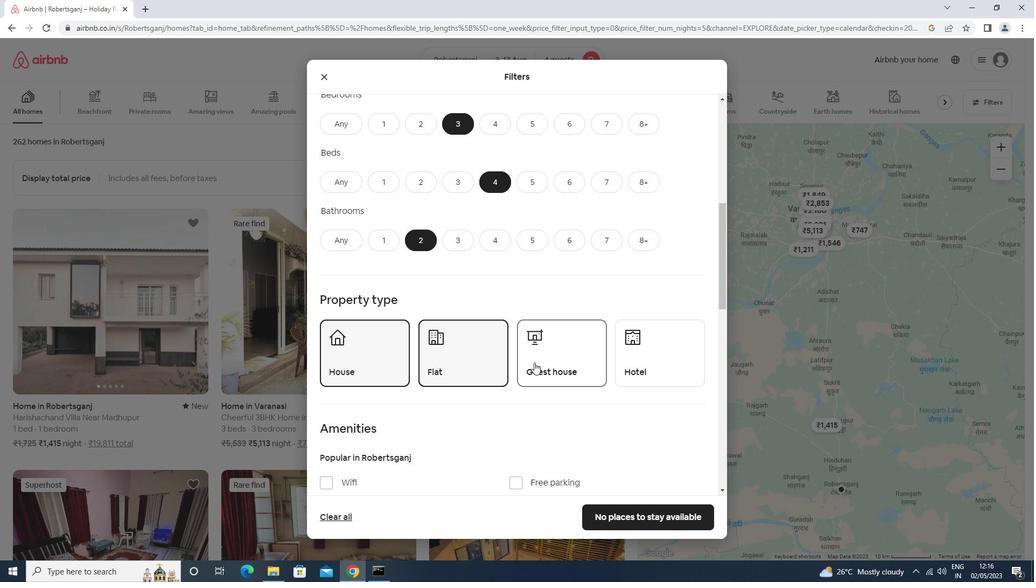 
Action: Mouse scrolled (534, 364) with delta (0, 0)
Screenshot: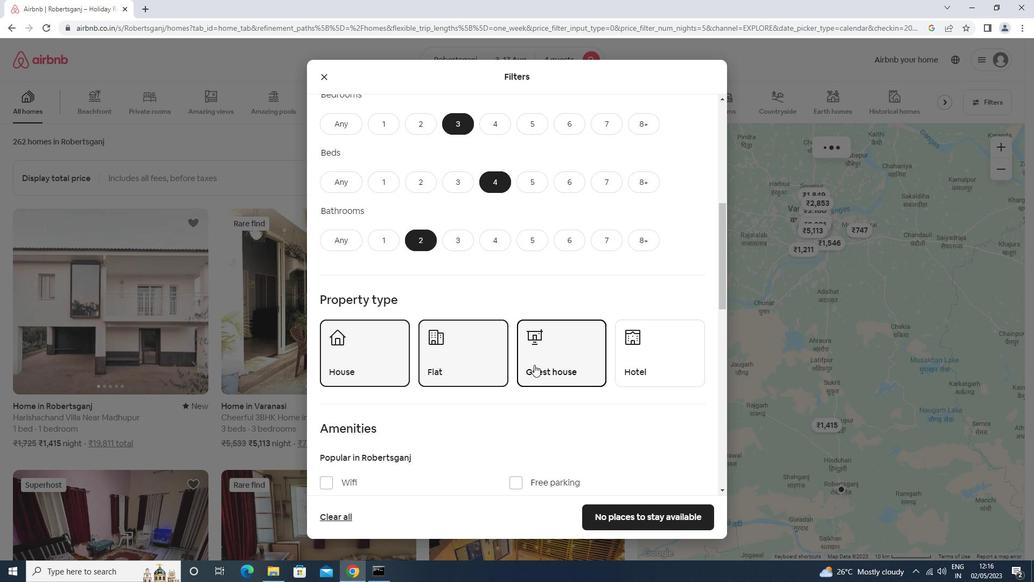 
Action: Mouse moved to (534, 365)
Screenshot: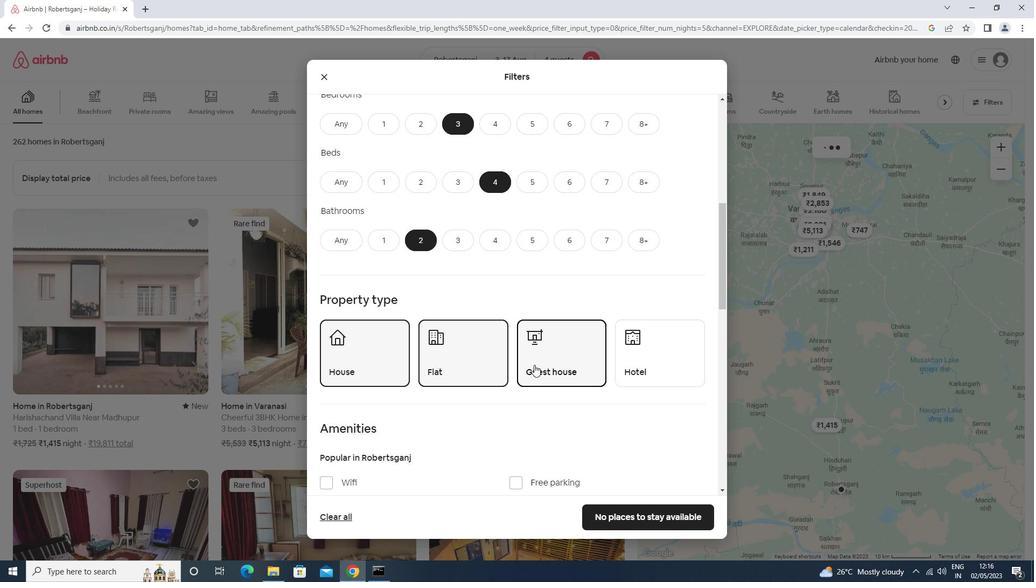 
Action: Mouse scrolled (534, 364) with delta (0, 0)
Screenshot: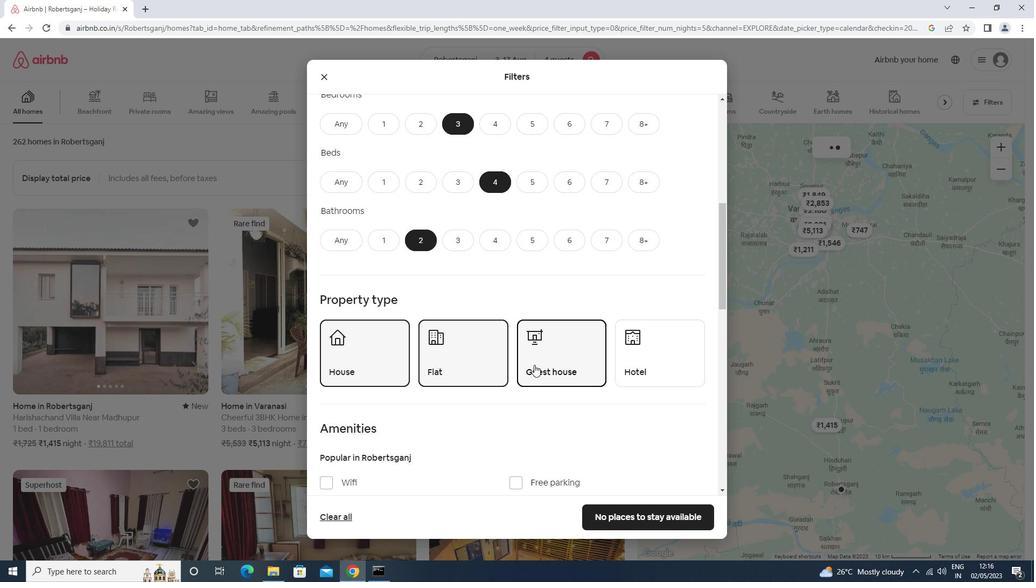 
Action: Mouse moved to (534, 366)
Screenshot: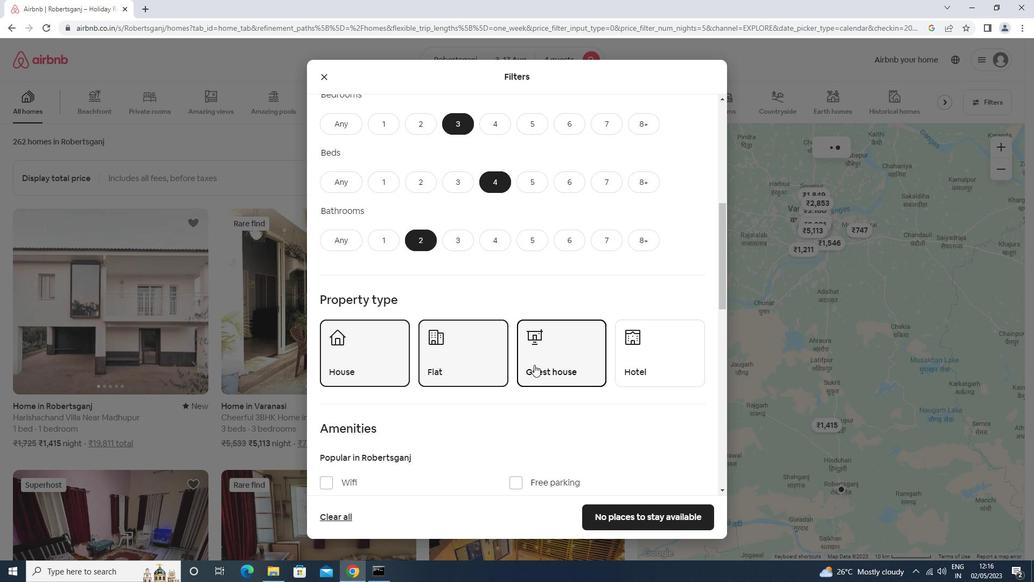 
Action: Mouse scrolled (534, 365) with delta (0, 0)
Screenshot: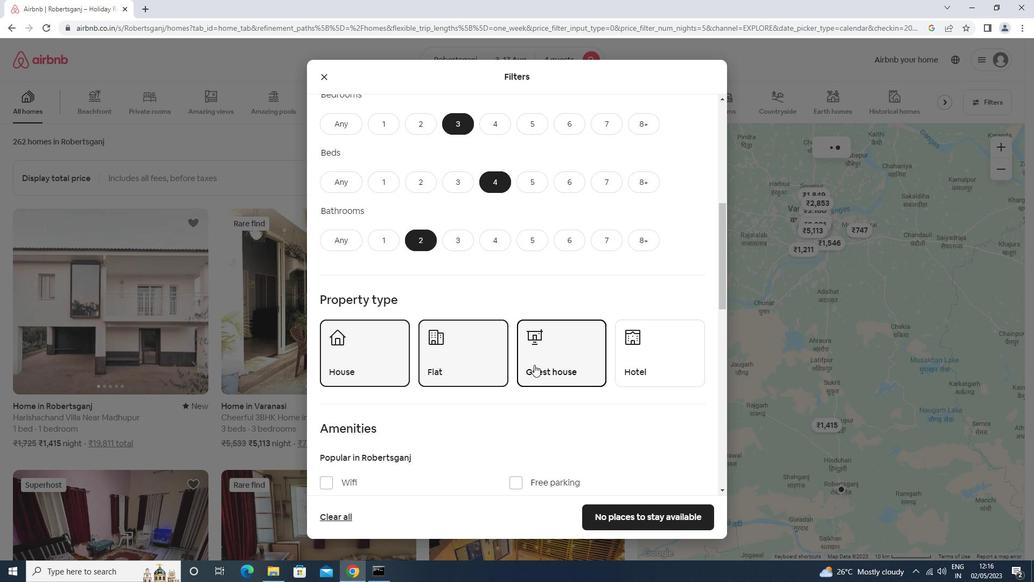 
Action: Mouse moved to (329, 321)
Screenshot: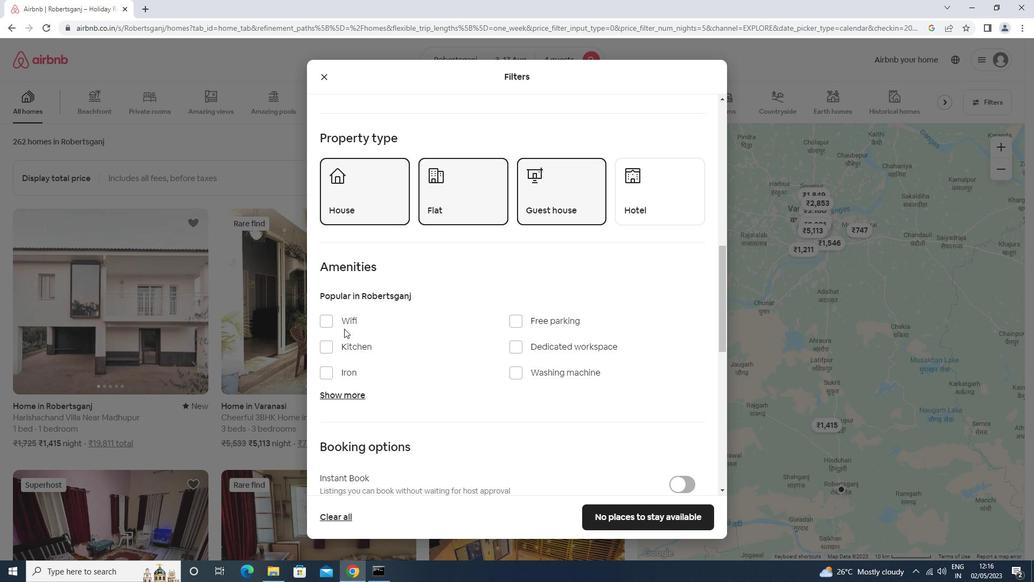 
Action: Mouse pressed left at (329, 321)
Screenshot: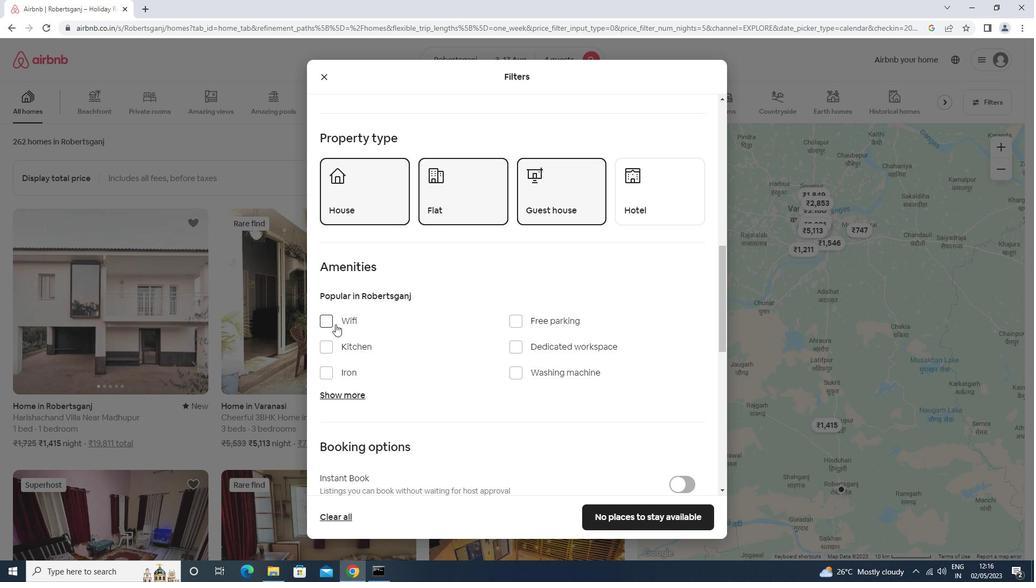 
Action: Mouse moved to (339, 318)
Screenshot: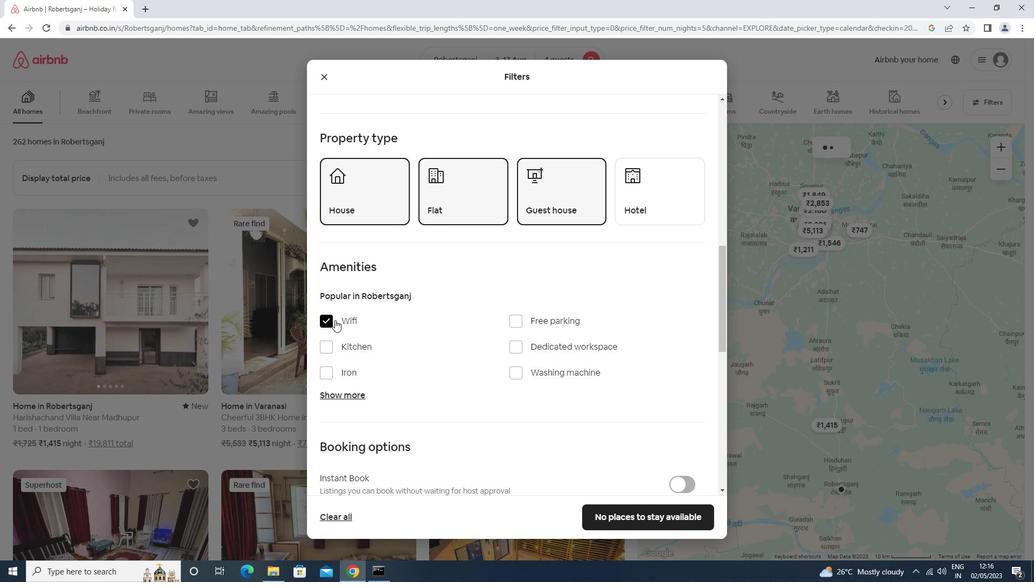 
Action: Mouse scrolled (339, 317) with delta (0, 0)
Screenshot: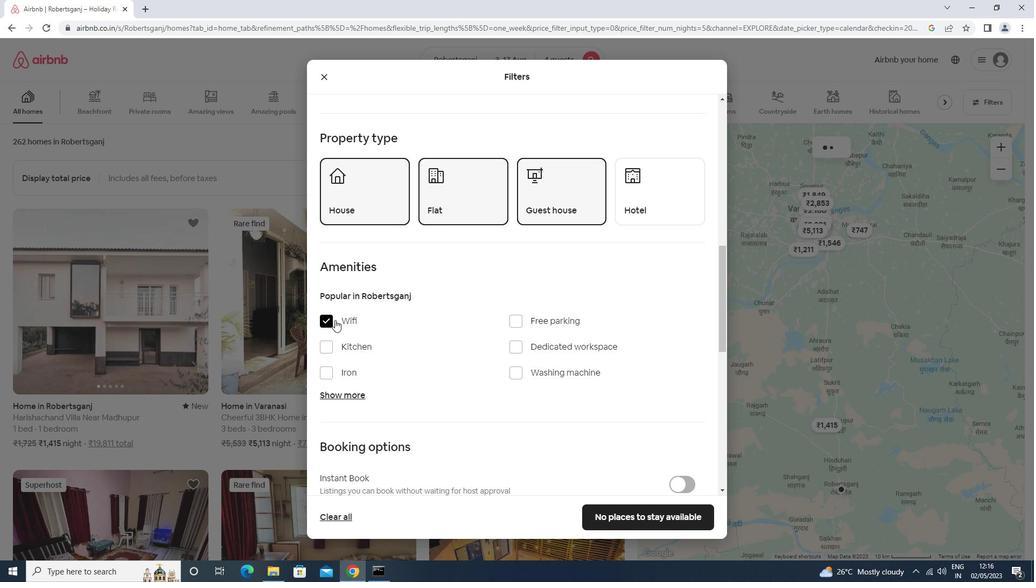 
Action: Mouse scrolled (339, 317) with delta (0, 0)
Screenshot: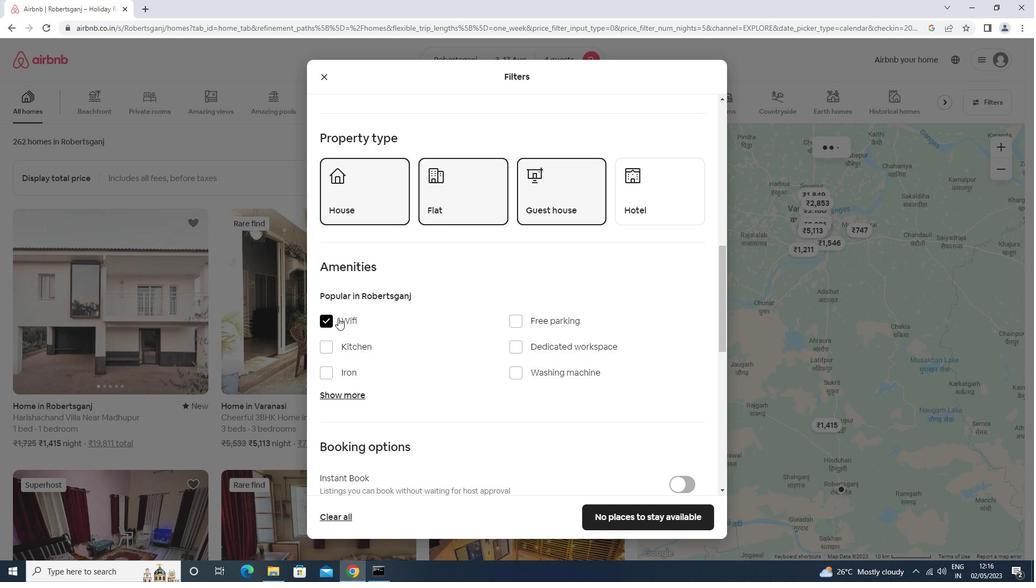 
Action: Mouse scrolled (339, 317) with delta (0, 0)
Screenshot: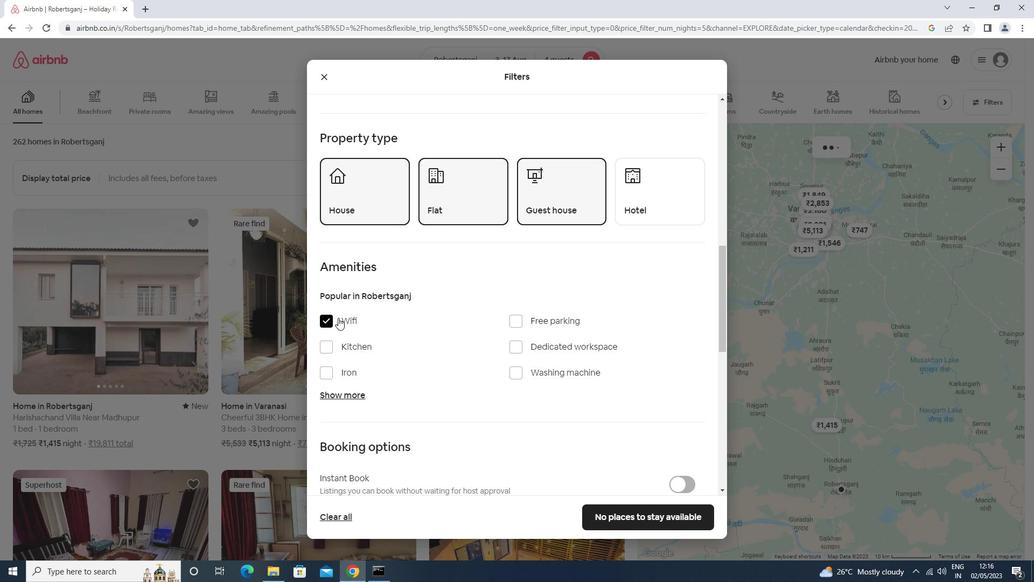 
Action: Mouse moved to (682, 359)
Screenshot: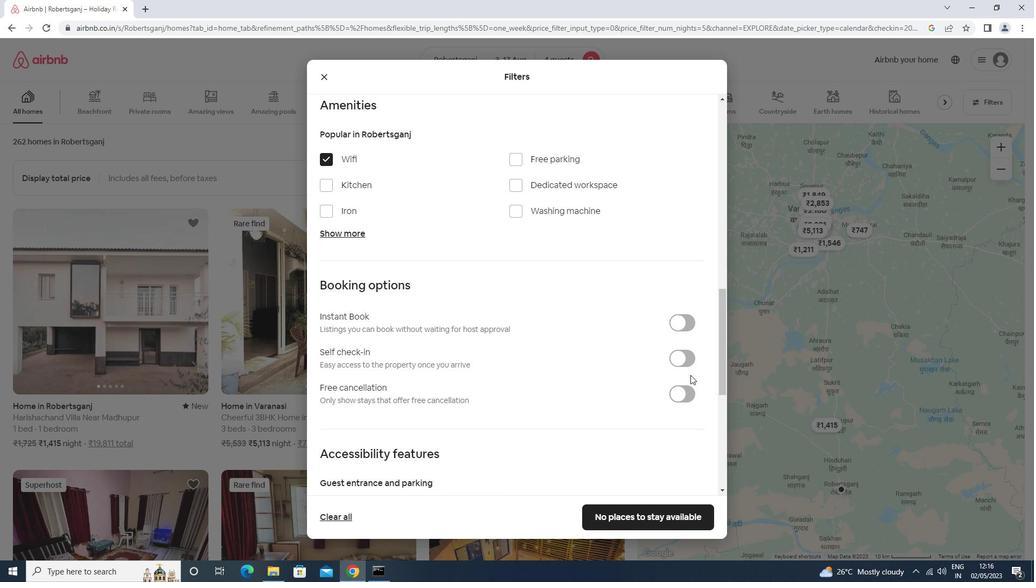 
Action: Mouse pressed left at (682, 359)
Screenshot: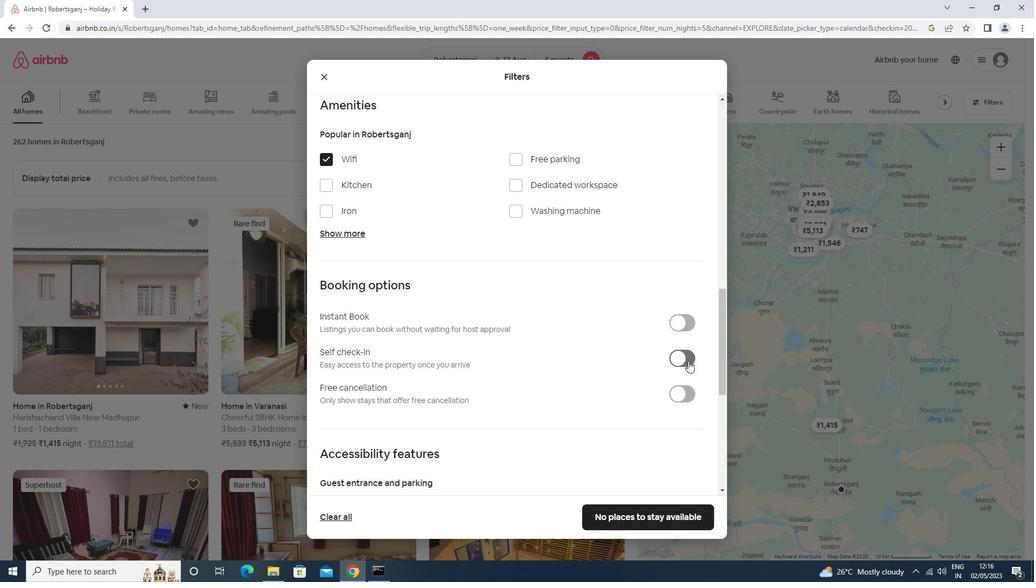 
Action: Mouse moved to (484, 397)
Screenshot: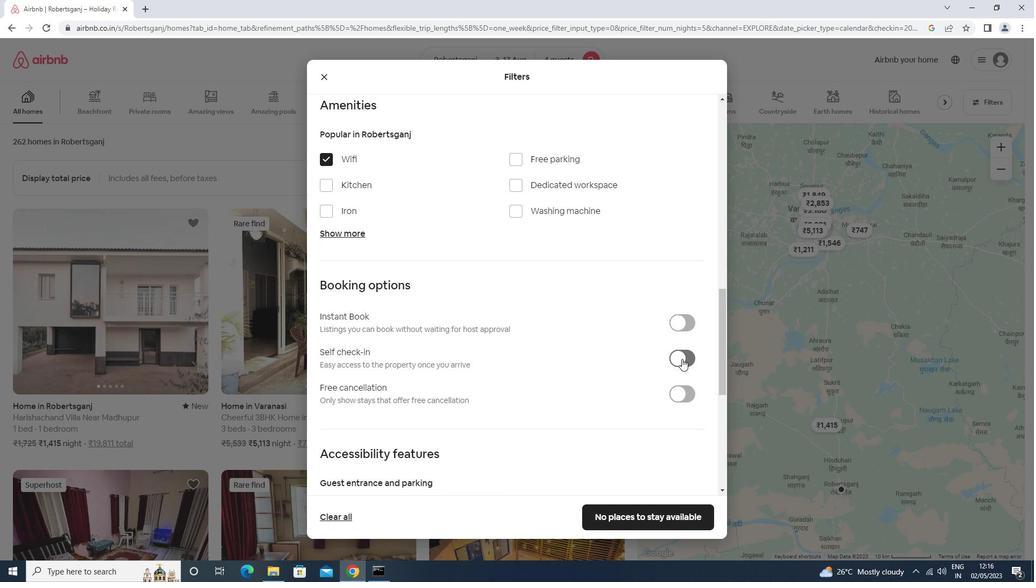 
Action: Mouse scrolled (484, 397) with delta (0, 0)
Screenshot: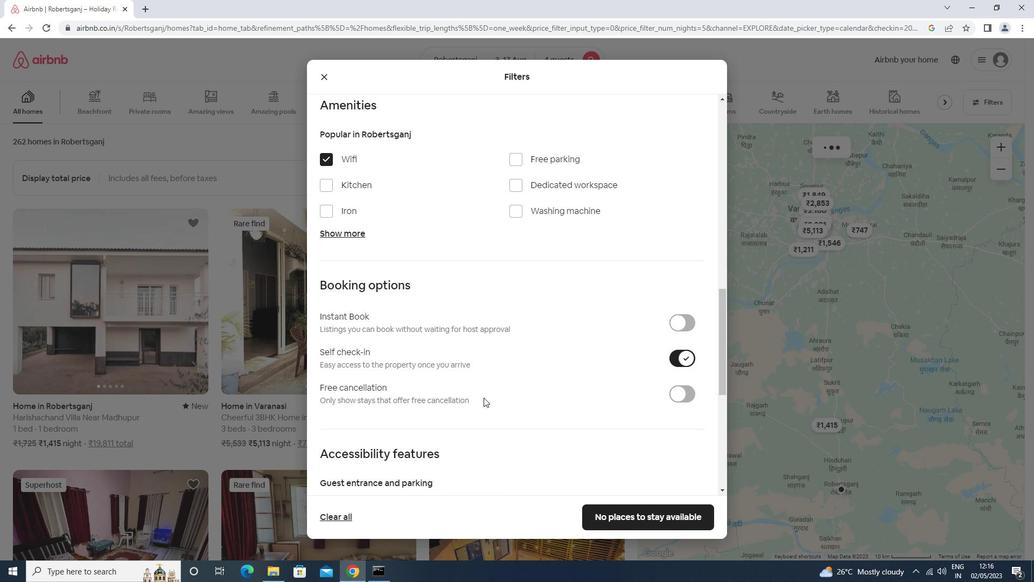 
Action: Mouse scrolled (484, 397) with delta (0, 0)
Screenshot: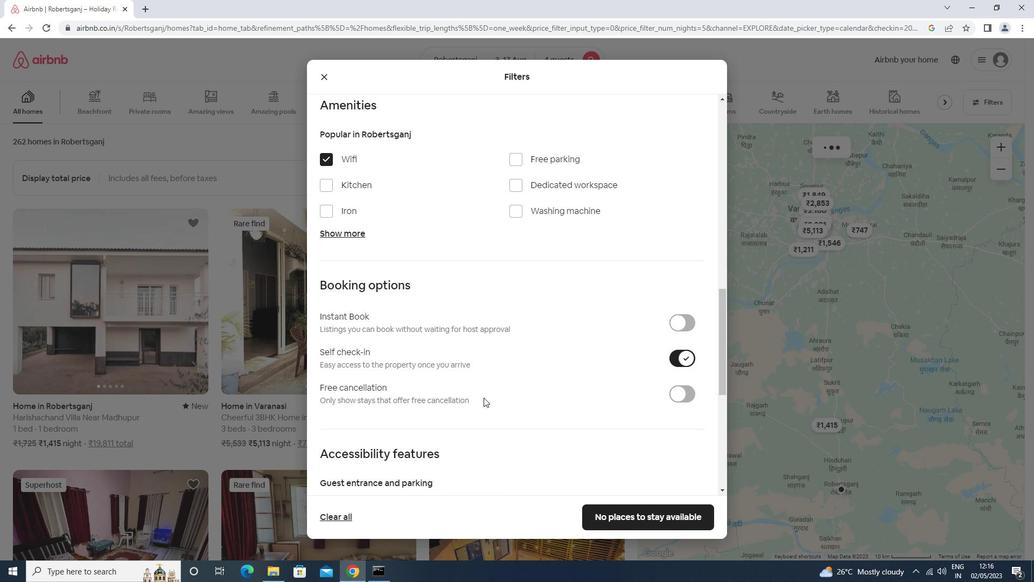 
Action: Mouse scrolled (484, 397) with delta (0, 0)
Screenshot: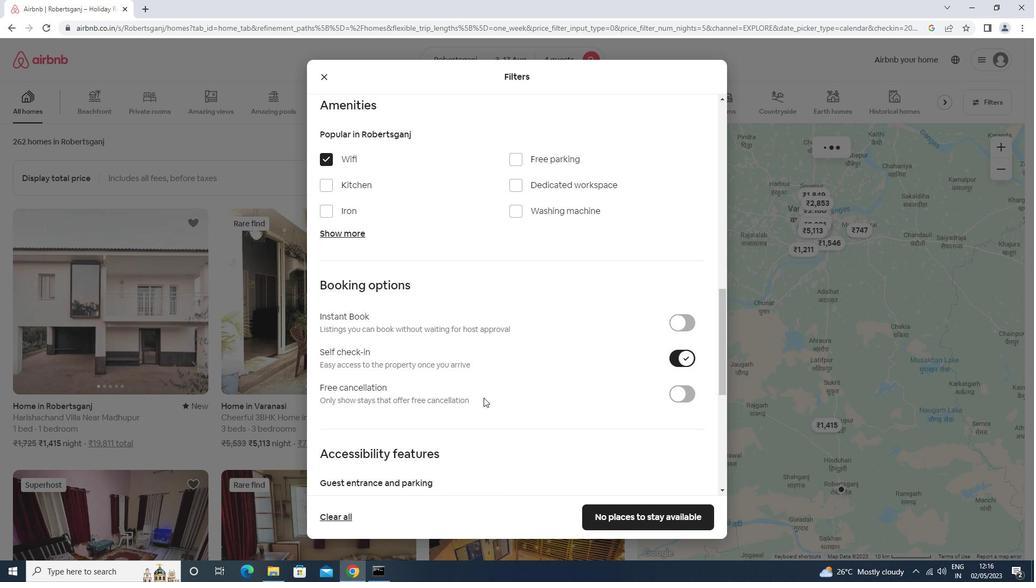 
Action: Mouse scrolled (484, 397) with delta (0, 0)
Screenshot: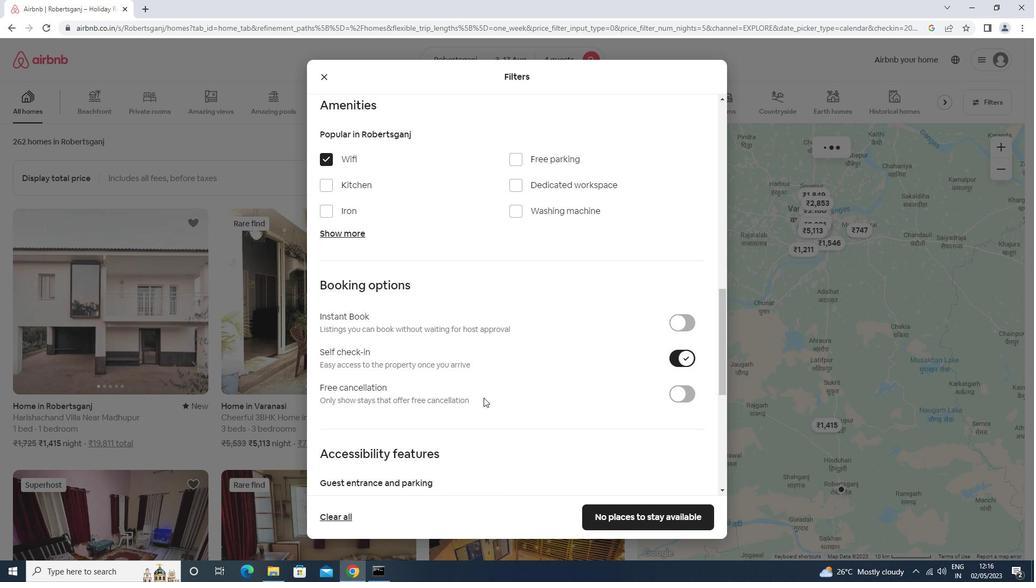 
Action: Mouse scrolled (484, 397) with delta (0, 0)
Screenshot: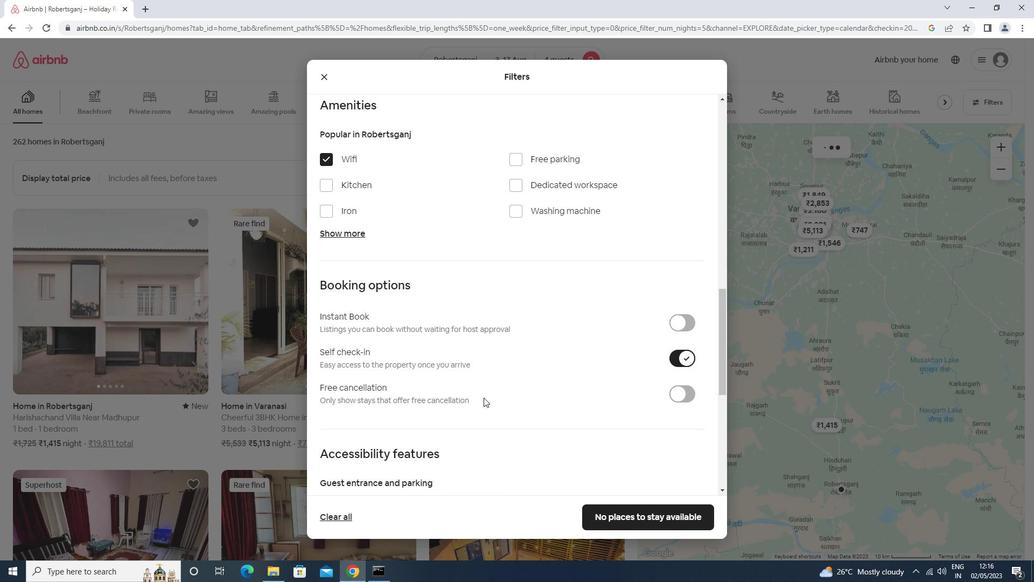 
Action: Mouse scrolled (484, 397) with delta (0, 0)
Screenshot: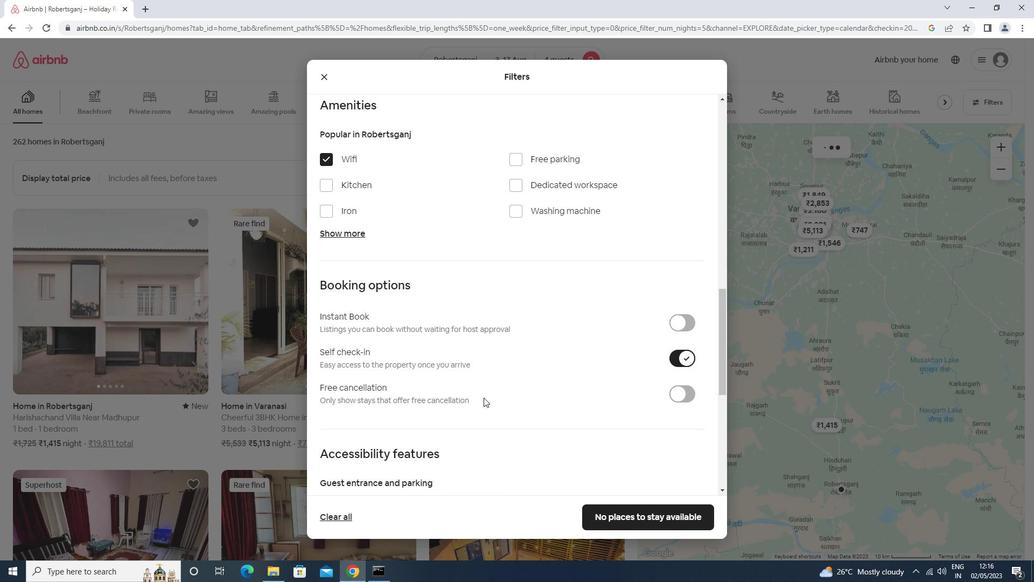 
Action: Mouse moved to (483, 397)
Screenshot: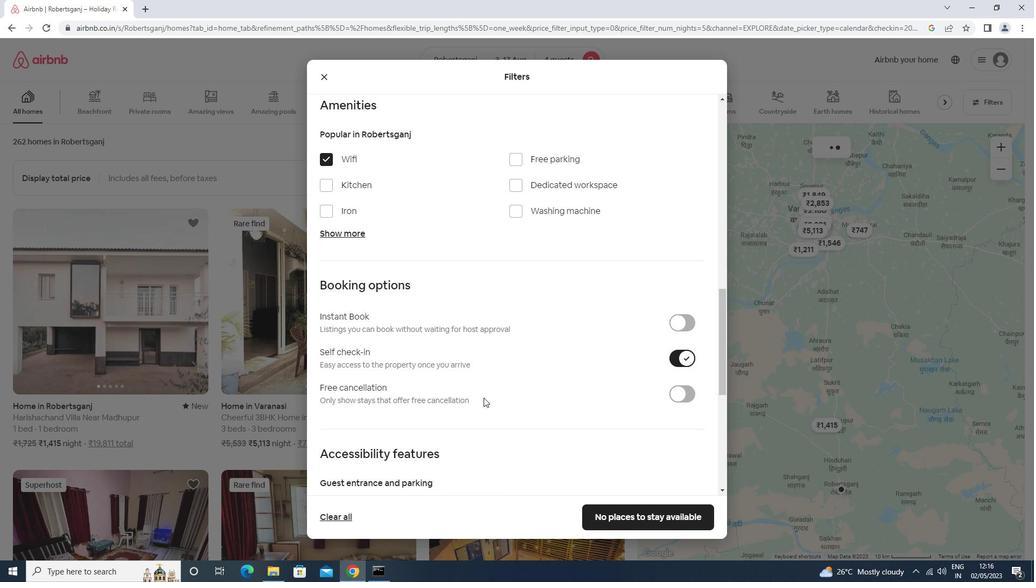 
Action: Mouse scrolled (483, 397) with delta (0, 0)
Screenshot: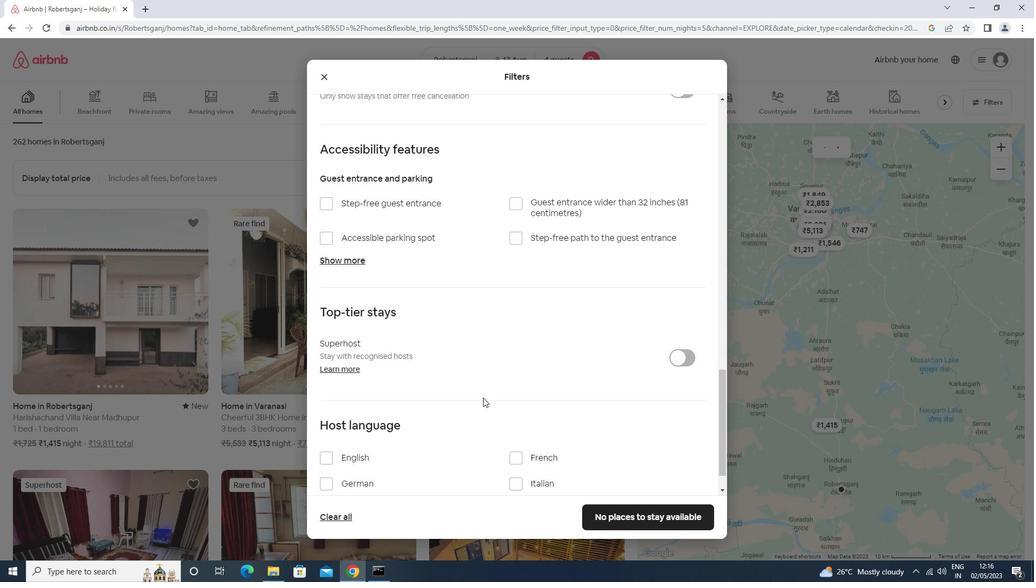 
Action: Mouse moved to (478, 400)
Screenshot: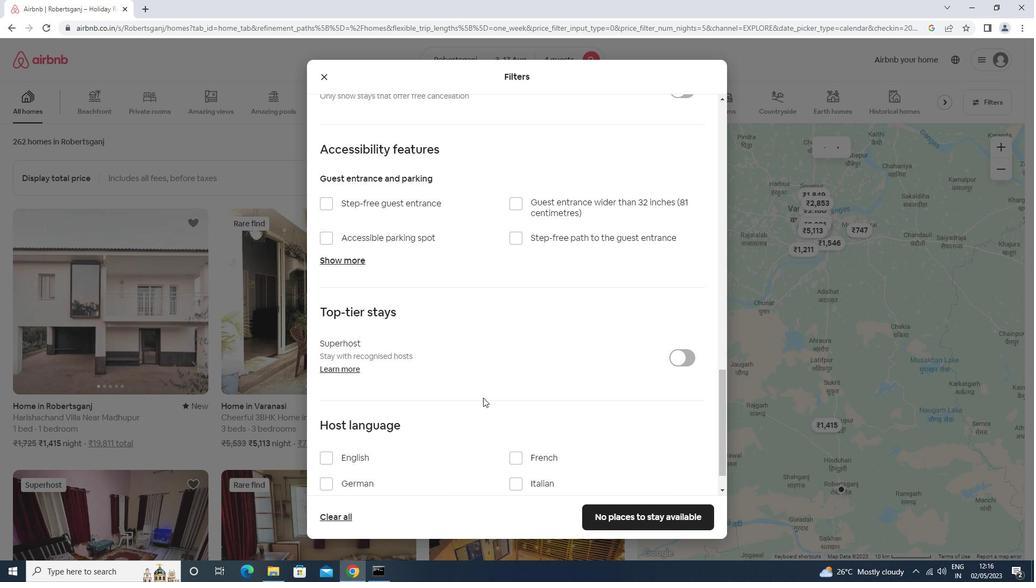 
Action: Mouse scrolled (478, 399) with delta (0, 0)
Screenshot: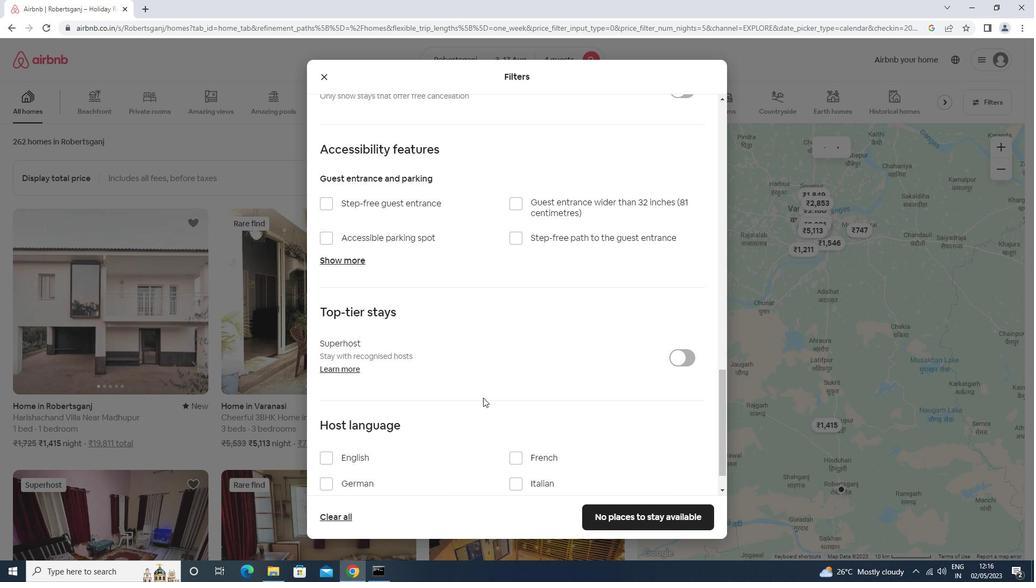 
Action: Mouse moved to (478, 401)
Screenshot: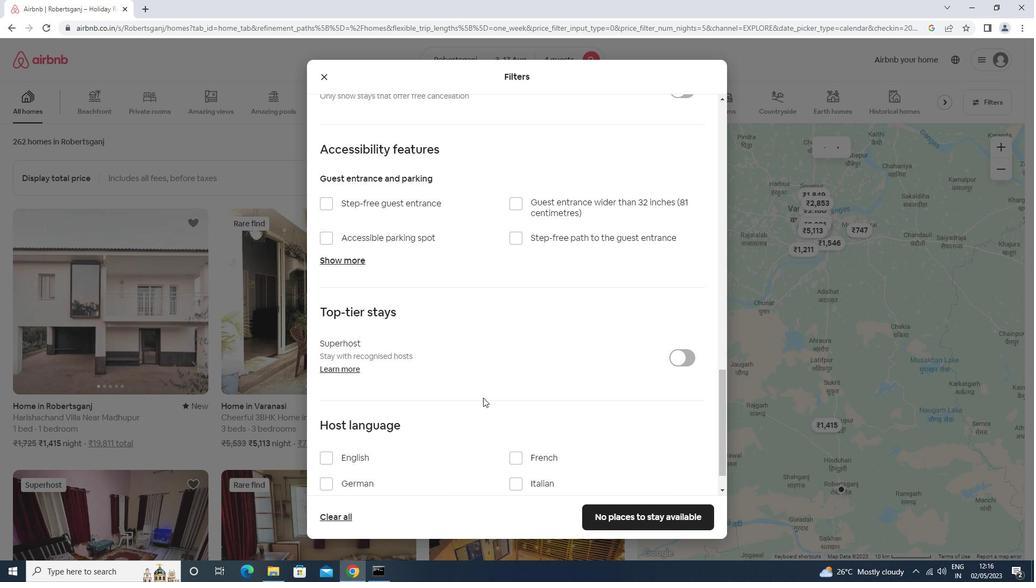 
Action: Mouse scrolled (478, 400) with delta (0, 0)
Screenshot: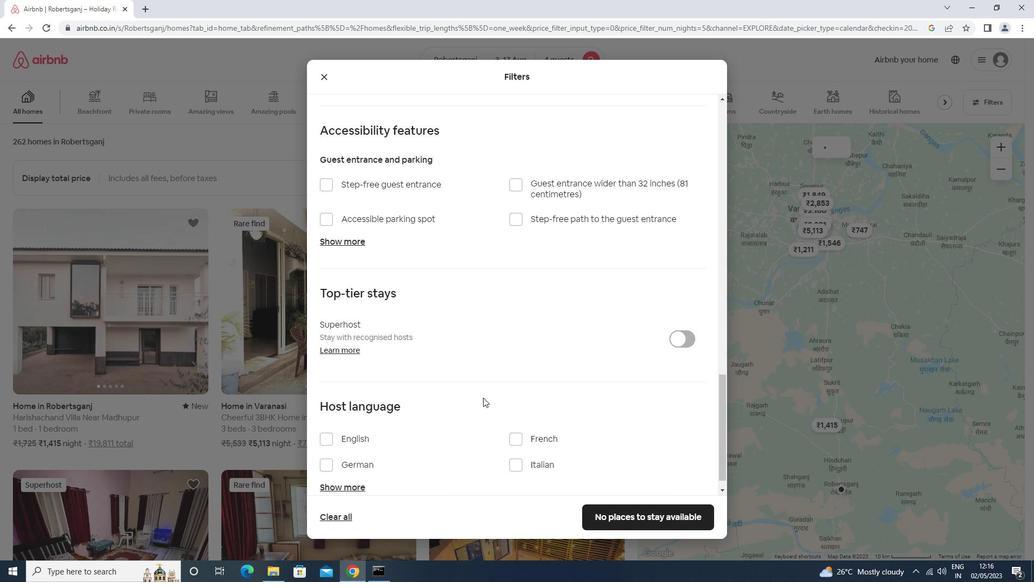 
Action: Mouse moved to (478, 401)
Screenshot: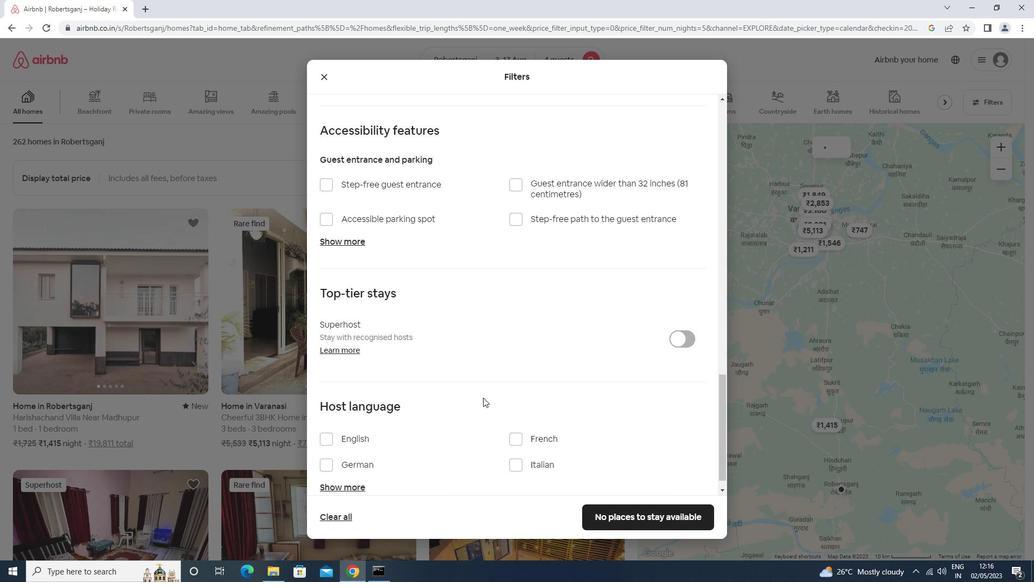 
Action: Mouse scrolled (478, 400) with delta (0, 0)
Screenshot: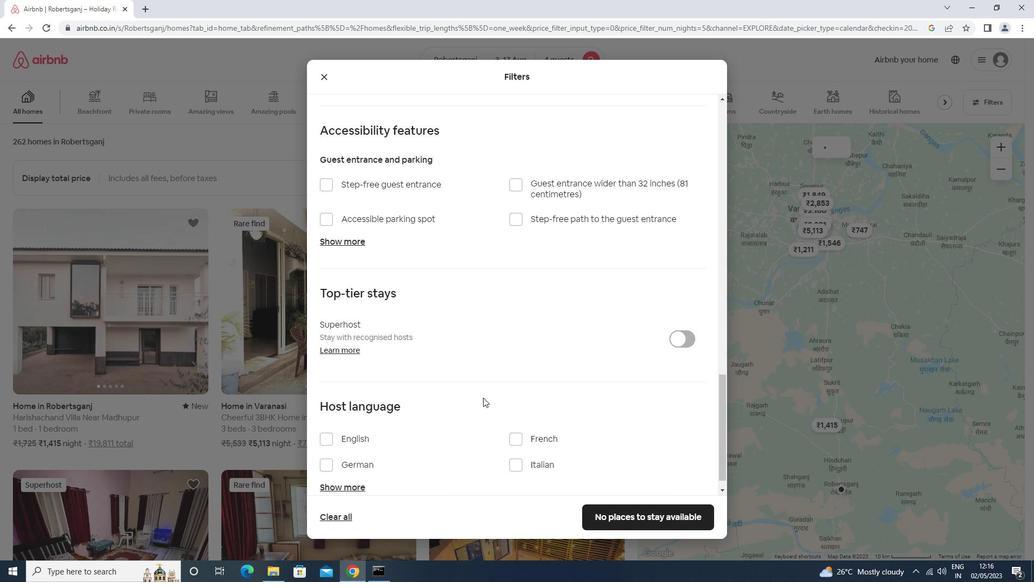 
Action: Mouse moved to (477, 402)
Screenshot: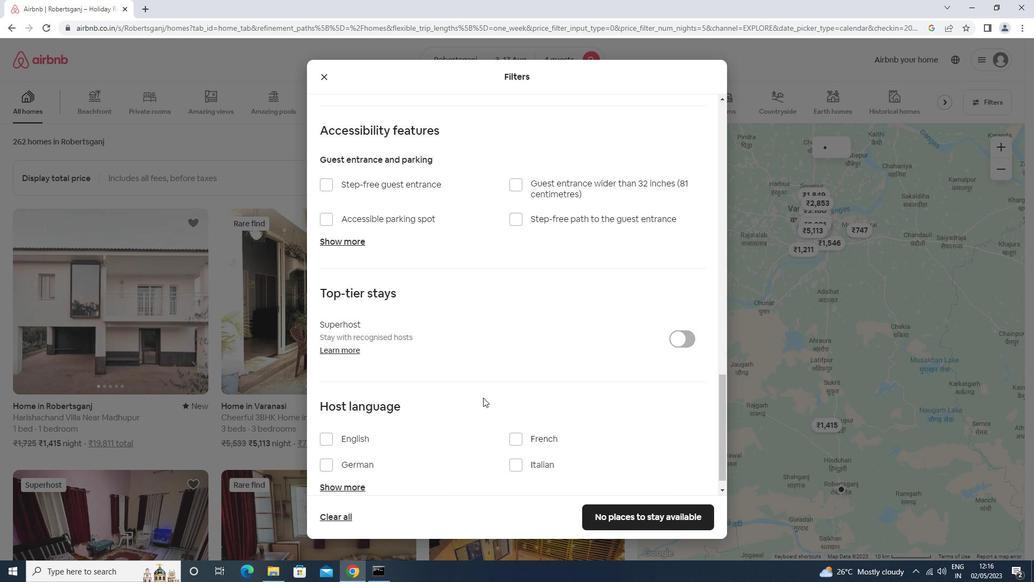 
Action: Mouse scrolled (477, 401) with delta (0, 0)
Screenshot: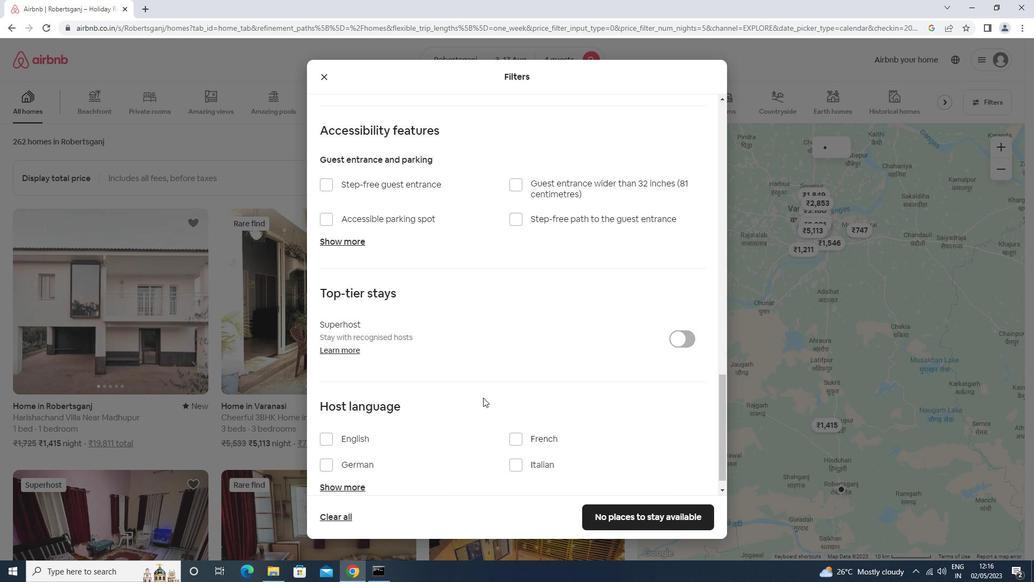 
Action: Mouse moved to (341, 416)
Screenshot: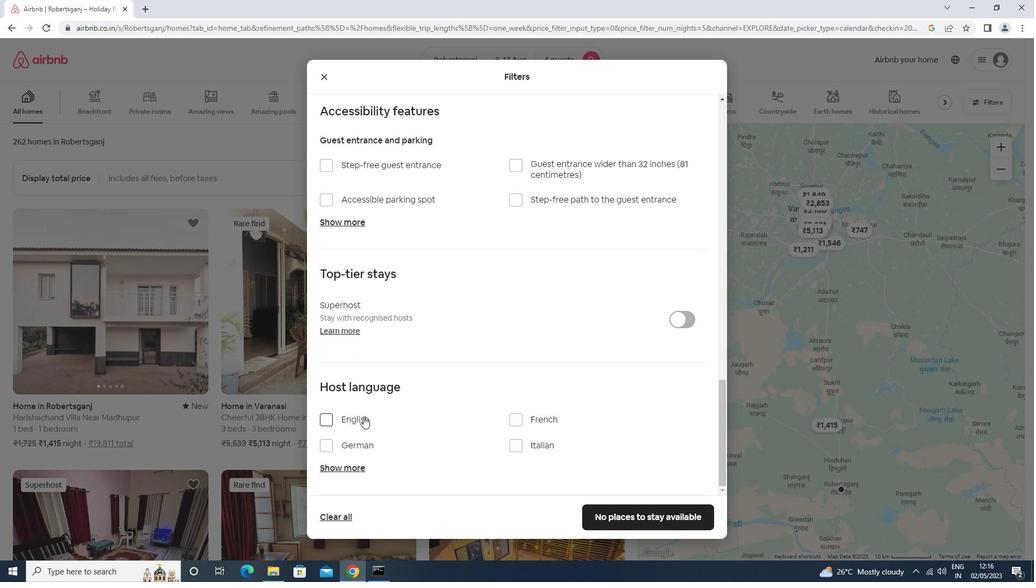 
Action: Mouse pressed left at (341, 416)
Screenshot: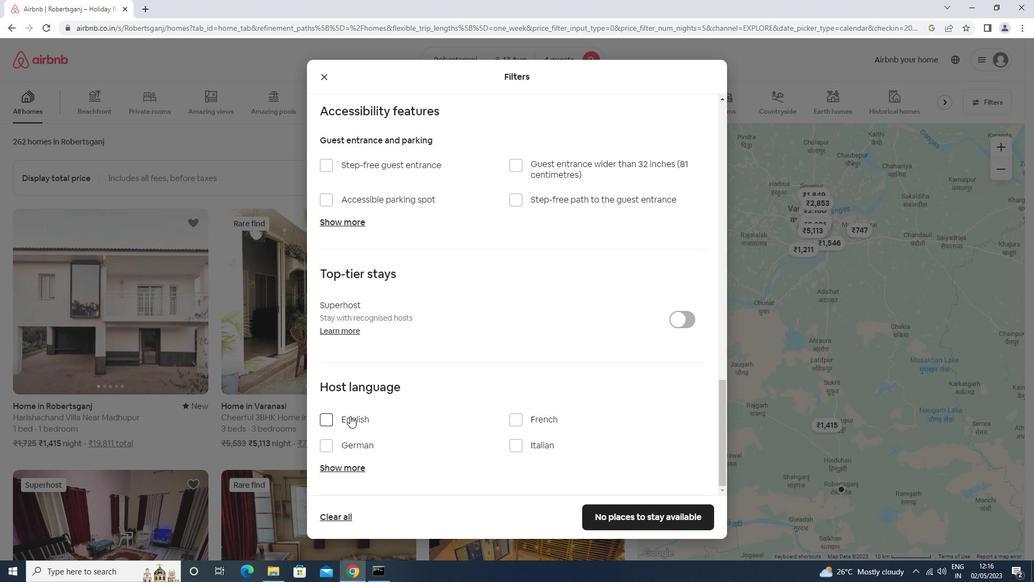 
Action: Mouse moved to (621, 514)
Screenshot: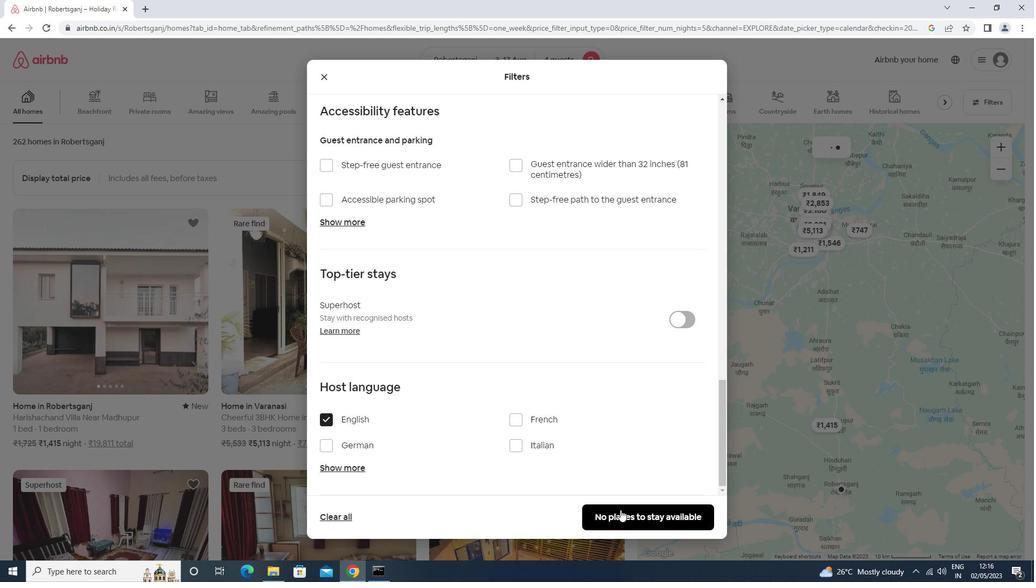 
Action: Mouse pressed left at (621, 514)
Screenshot: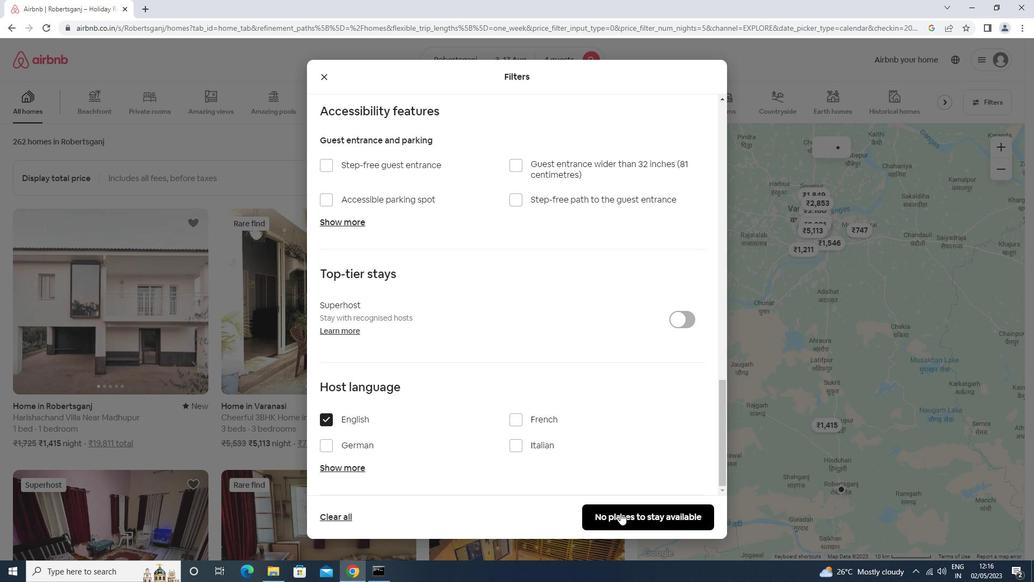 
Action: Mouse moved to (615, 513)
Screenshot: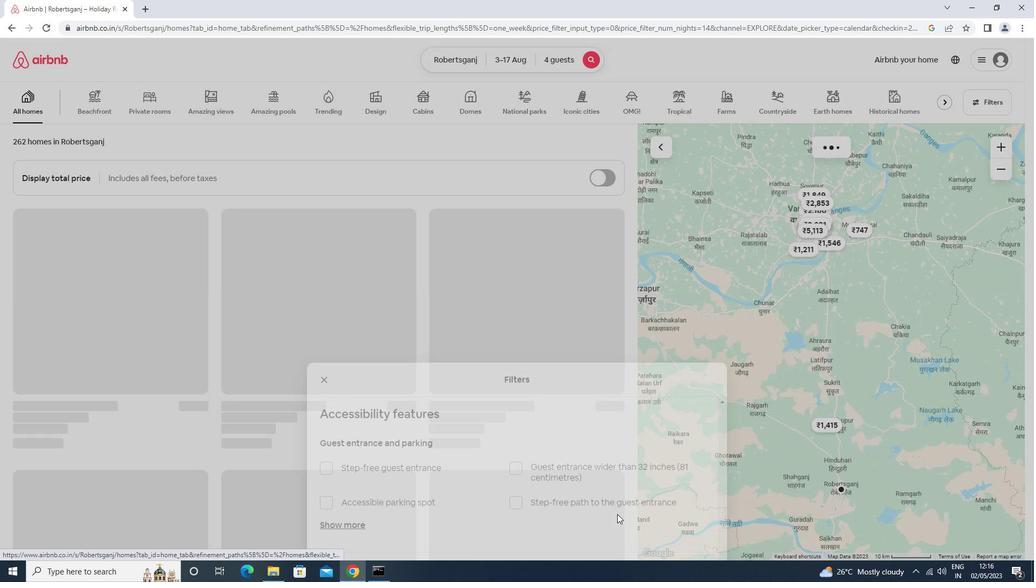 
